 Task: Create a due date automation trigger when advanced on, on the wednesday of the week a card is due add dates not starting today at 11:00 AM.
Action: Mouse moved to (1213, 100)
Screenshot: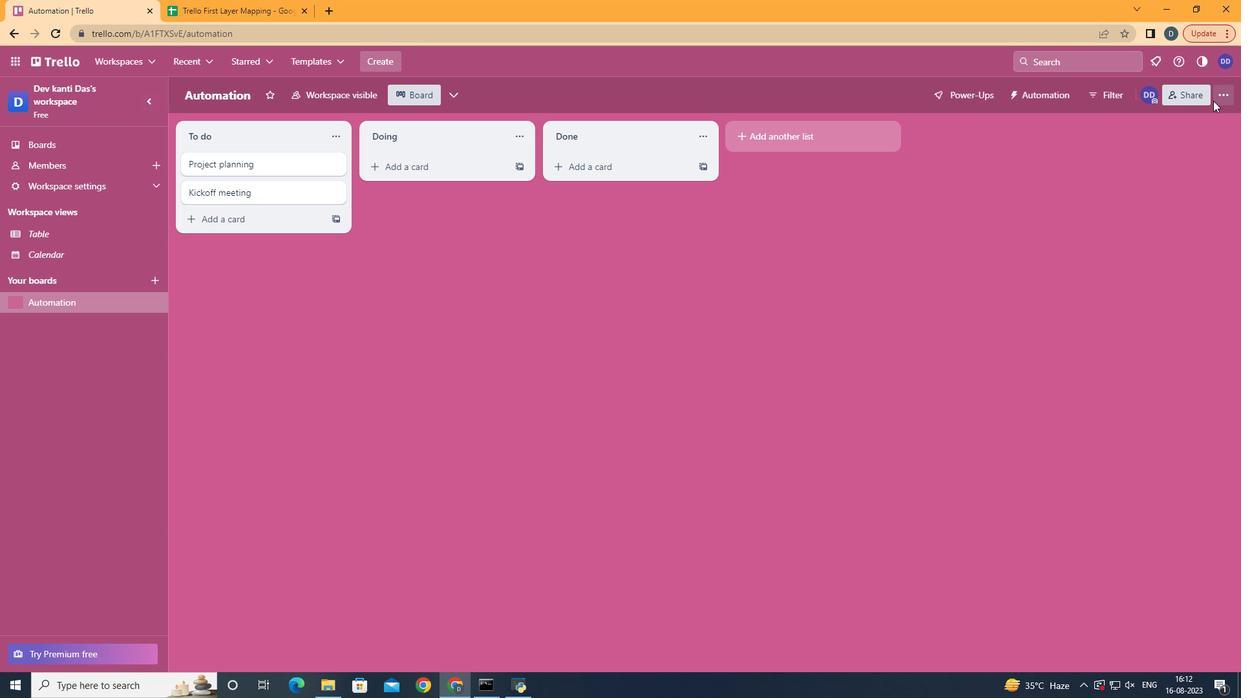 
Action: Mouse pressed left at (1213, 100)
Screenshot: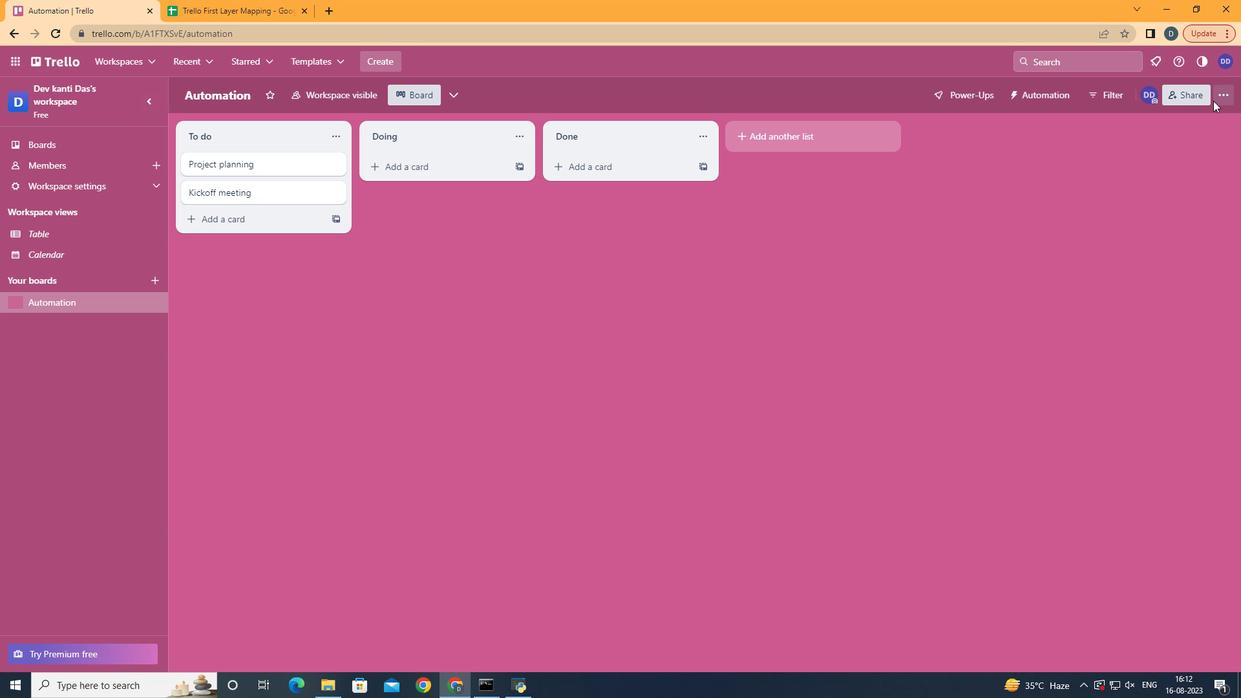 
Action: Mouse moved to (1108, 278)
Screenshot: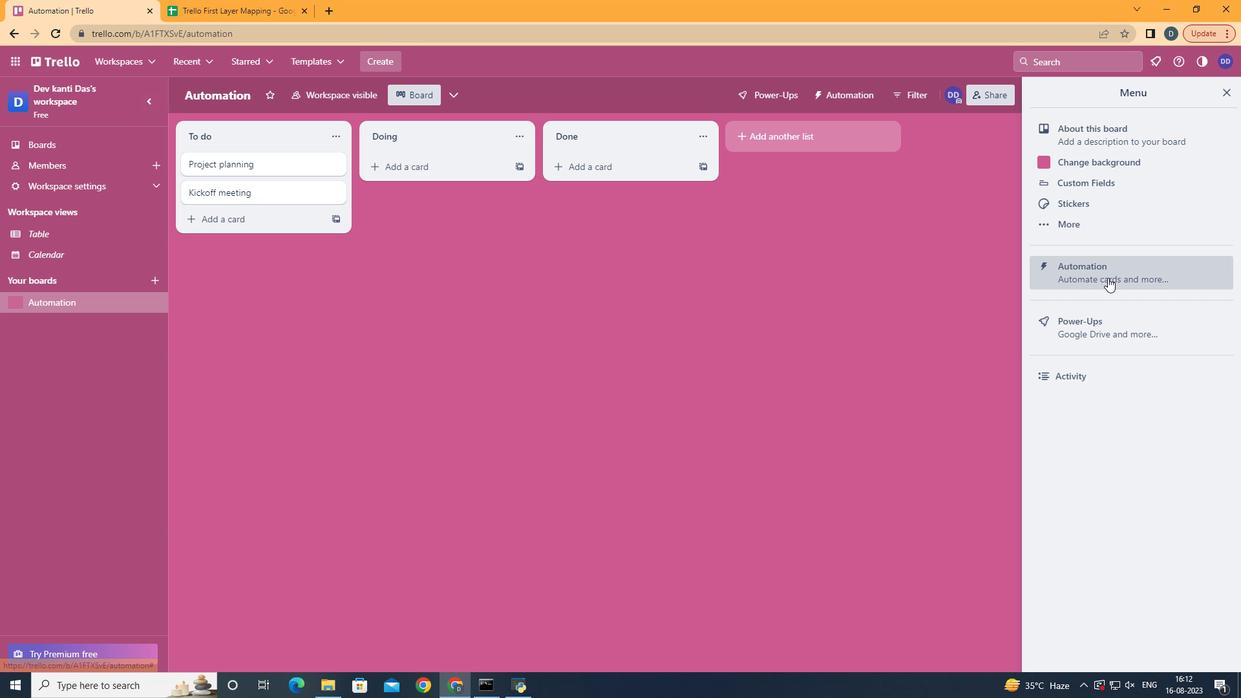 
Action: Mouse pressed left at (1108, 278)
Screenshot: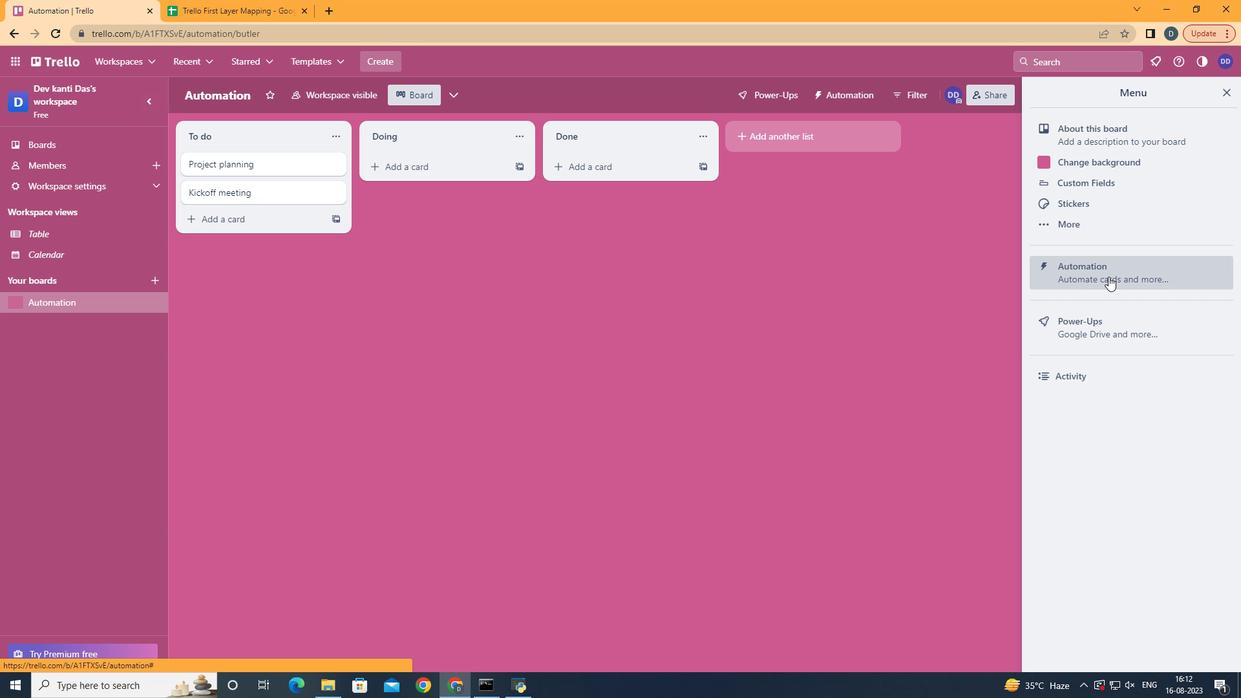 
Action: Mouse moved to (254, 269)
Screenshot: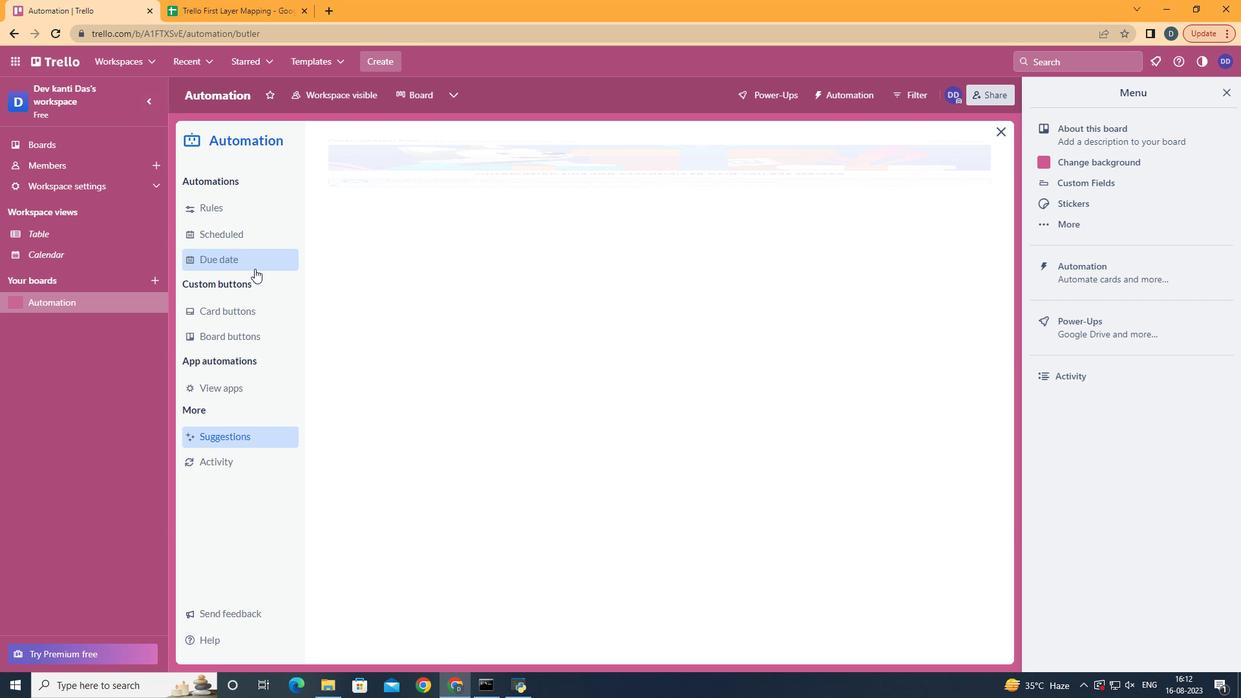 
Action: Mouse pressed left at (254, 269)
Screenshot: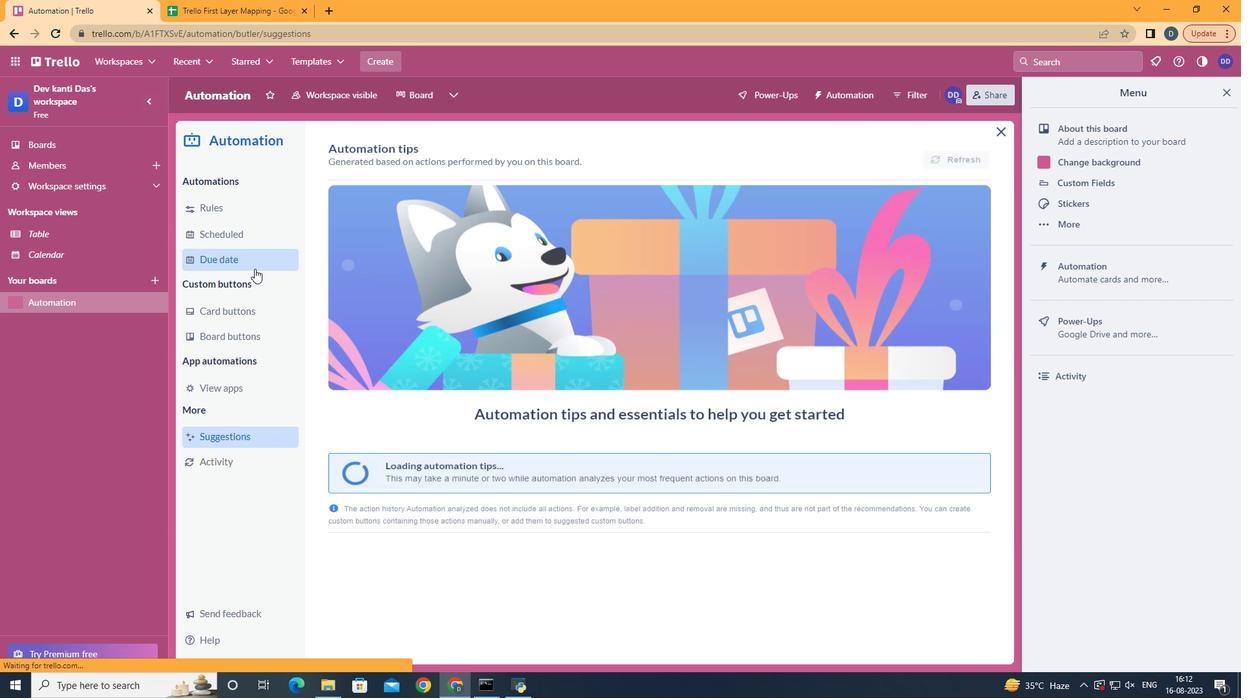 
Action: Mouse moved to (904, 157)
Screenshot: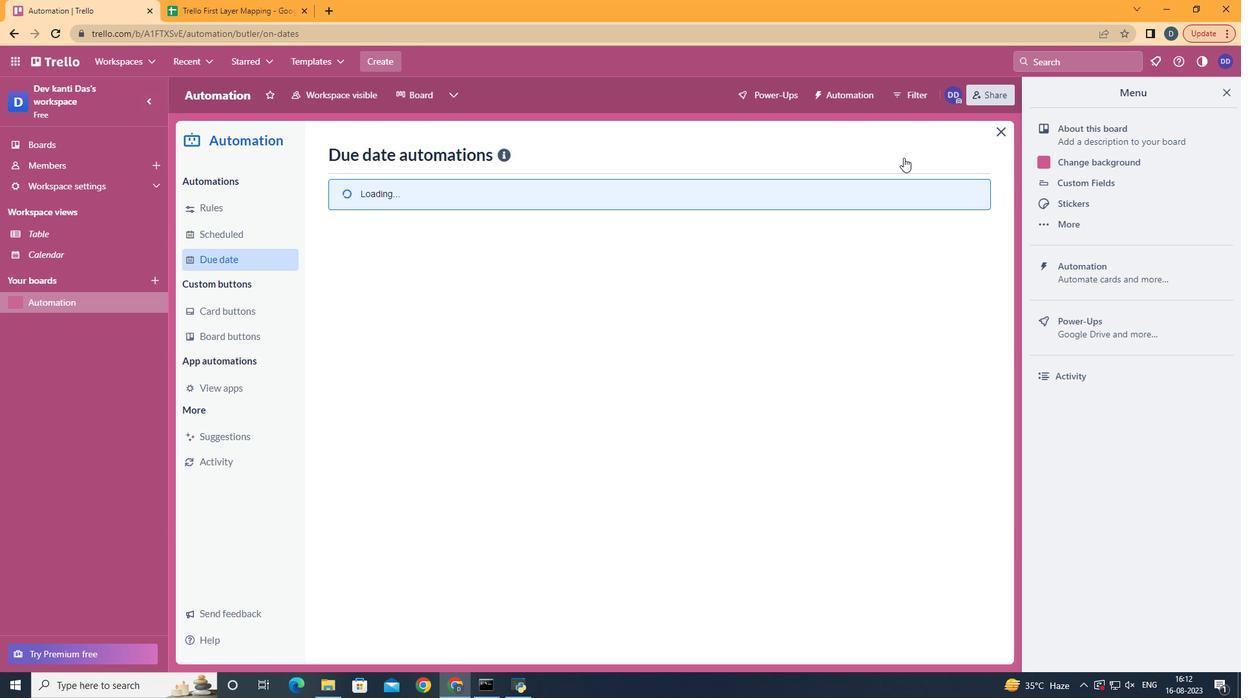 
Action: Mouse pressed left at (904, 157)
Screenshot: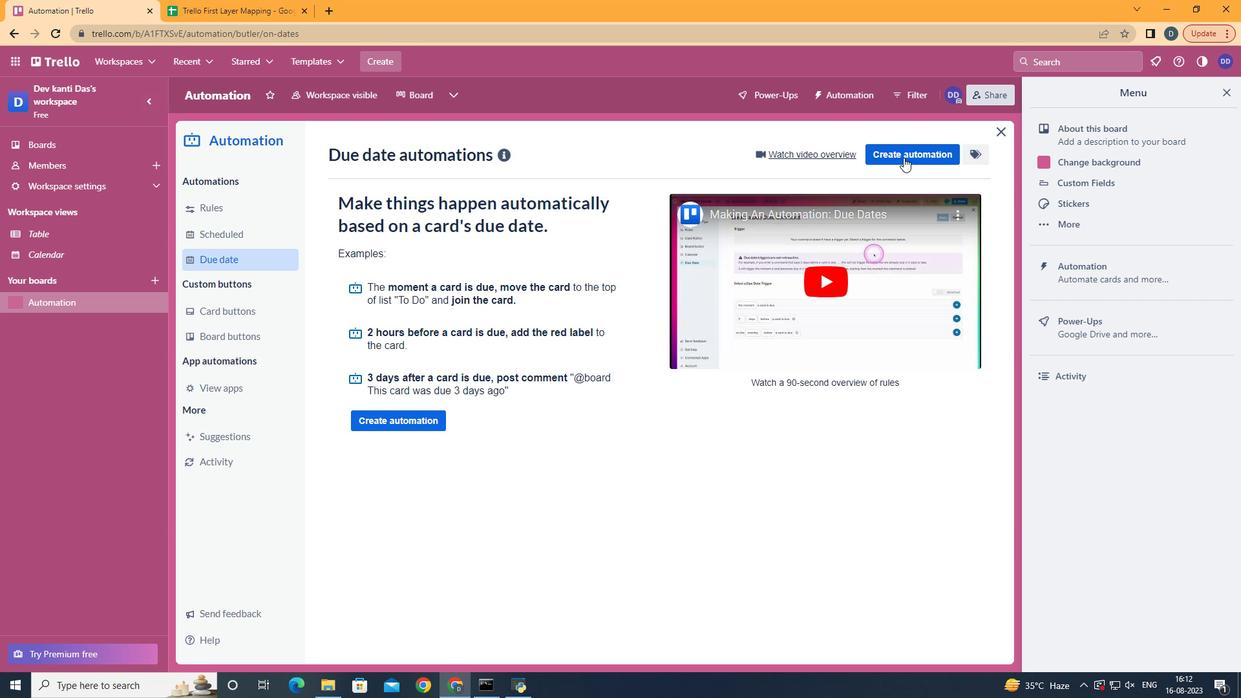 
Action: Mouse pressed left at (904, 157)
Screenshot: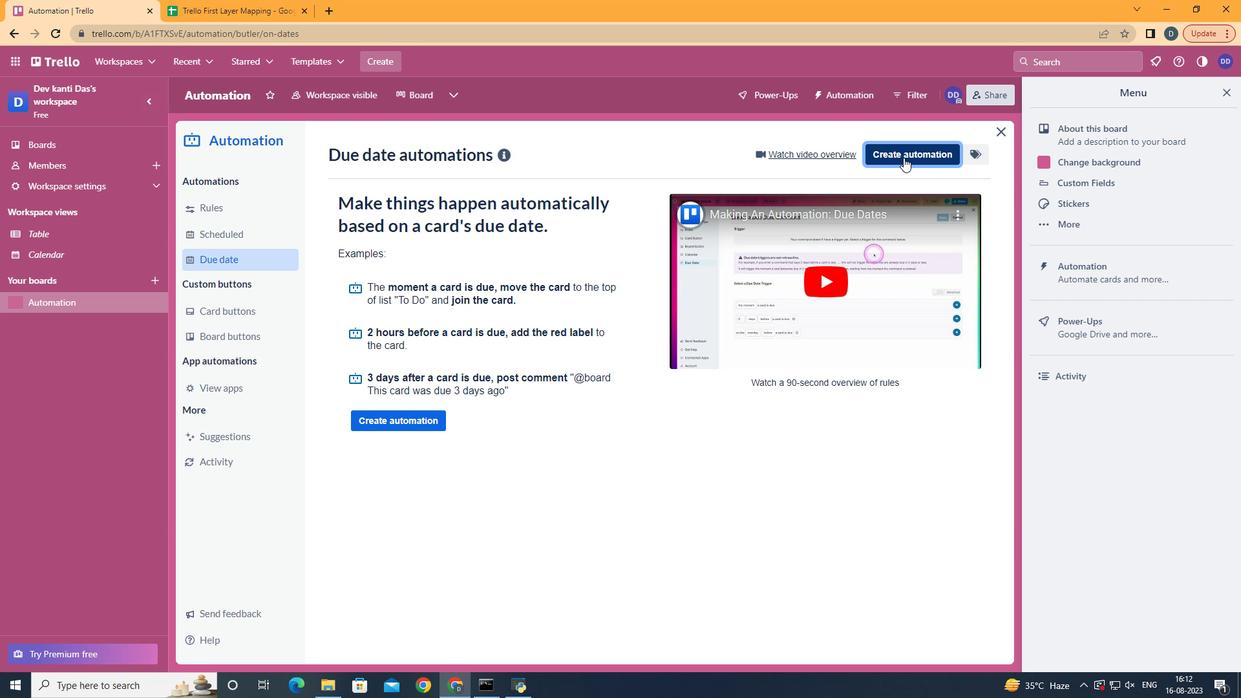 
Action: Mouse moved to (694, 283)
Screenshot: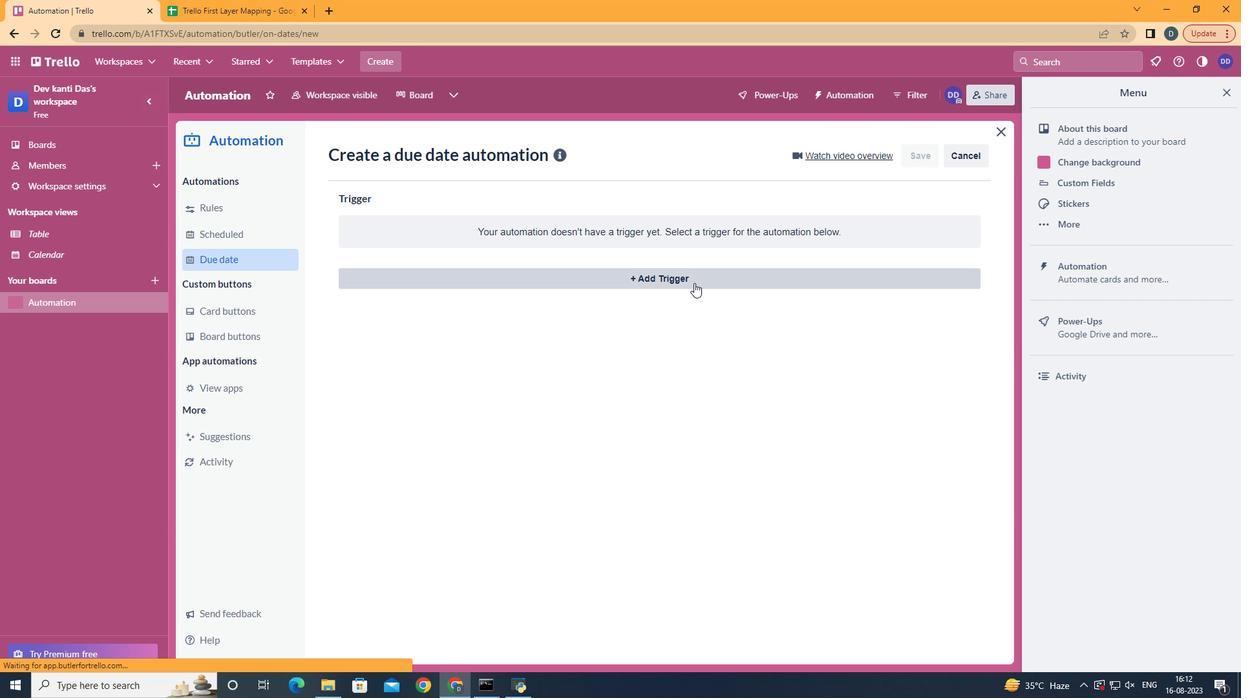 
Action: Mouse pressed left at (694, 283)
Screenshot: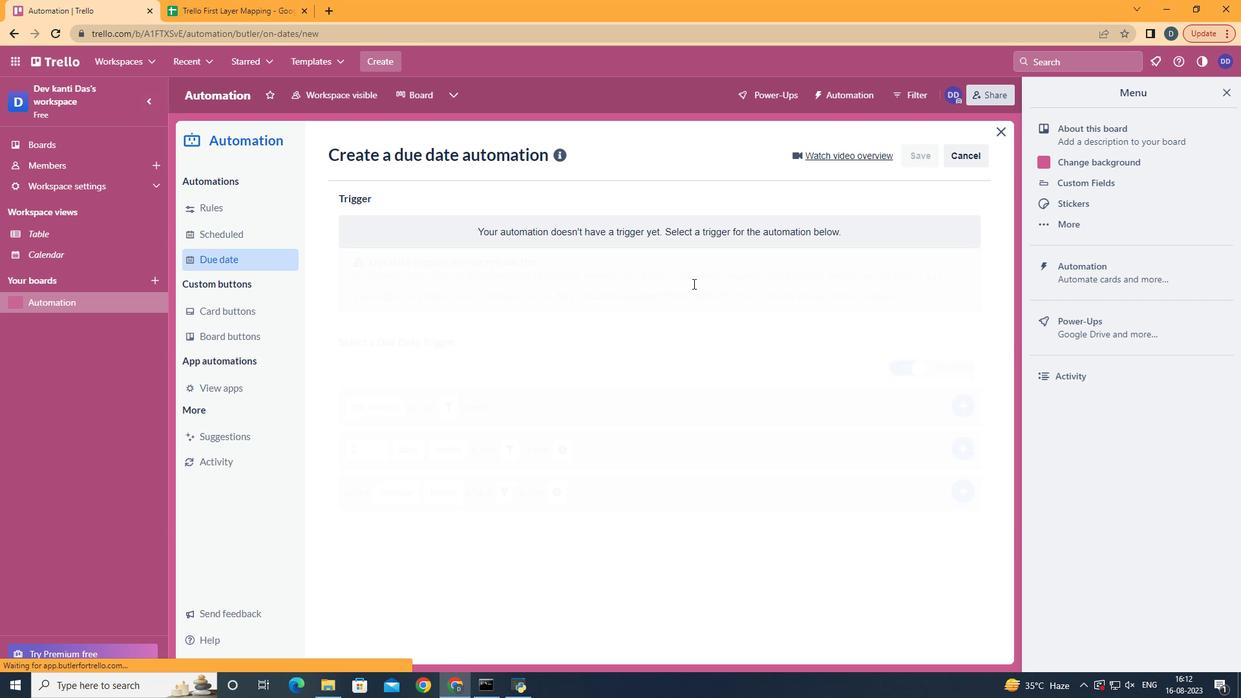
Action: Mouse moved to (425, 380)
Screenshot: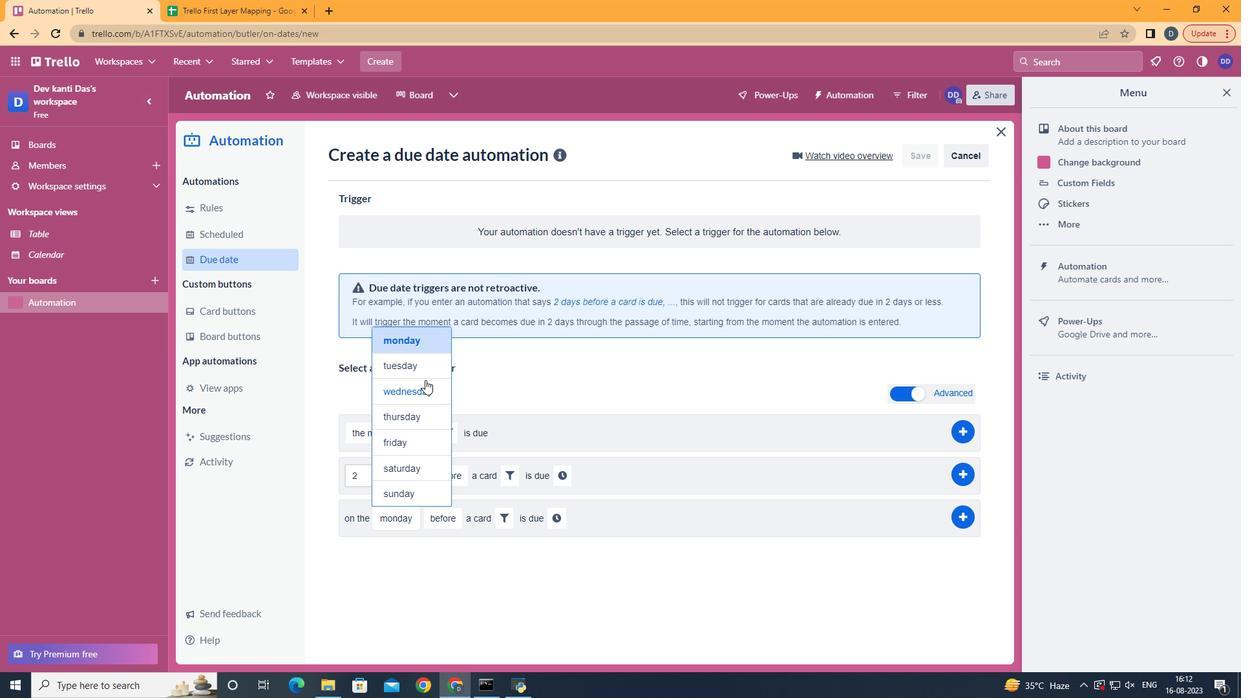 
Action: Mouse pressed left at (425, 380)
Screenshot: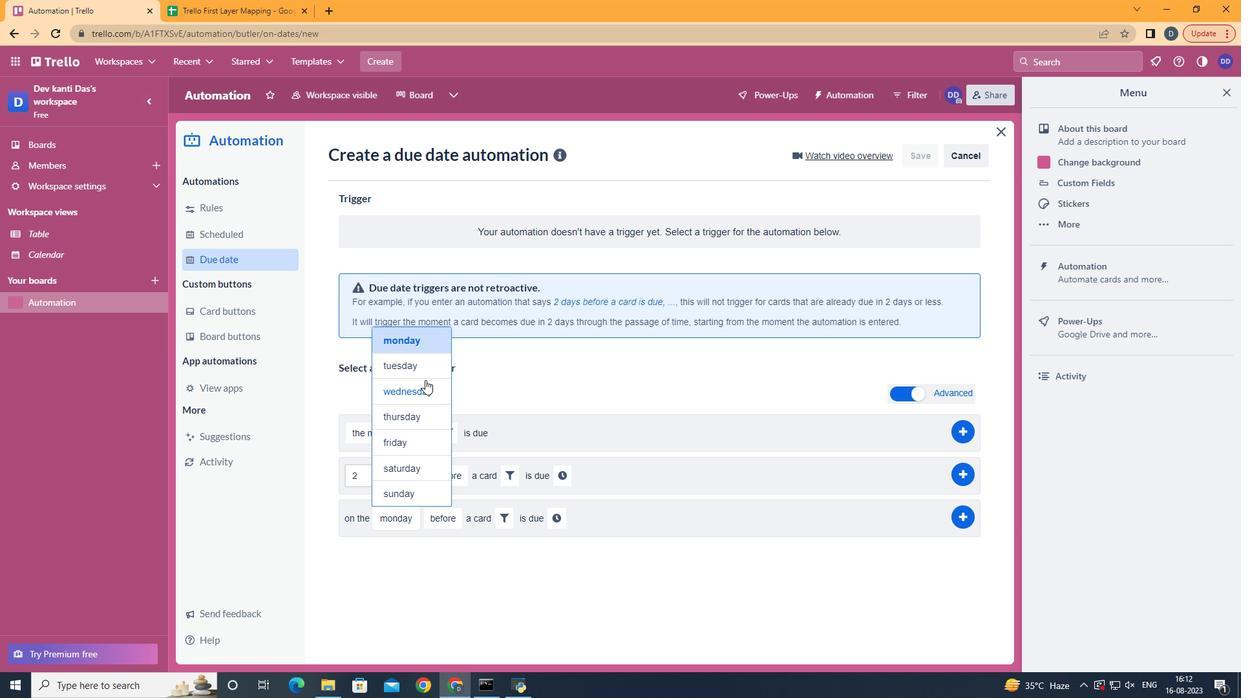 
Action: Mouse moved to (474, 589)
Screenshot: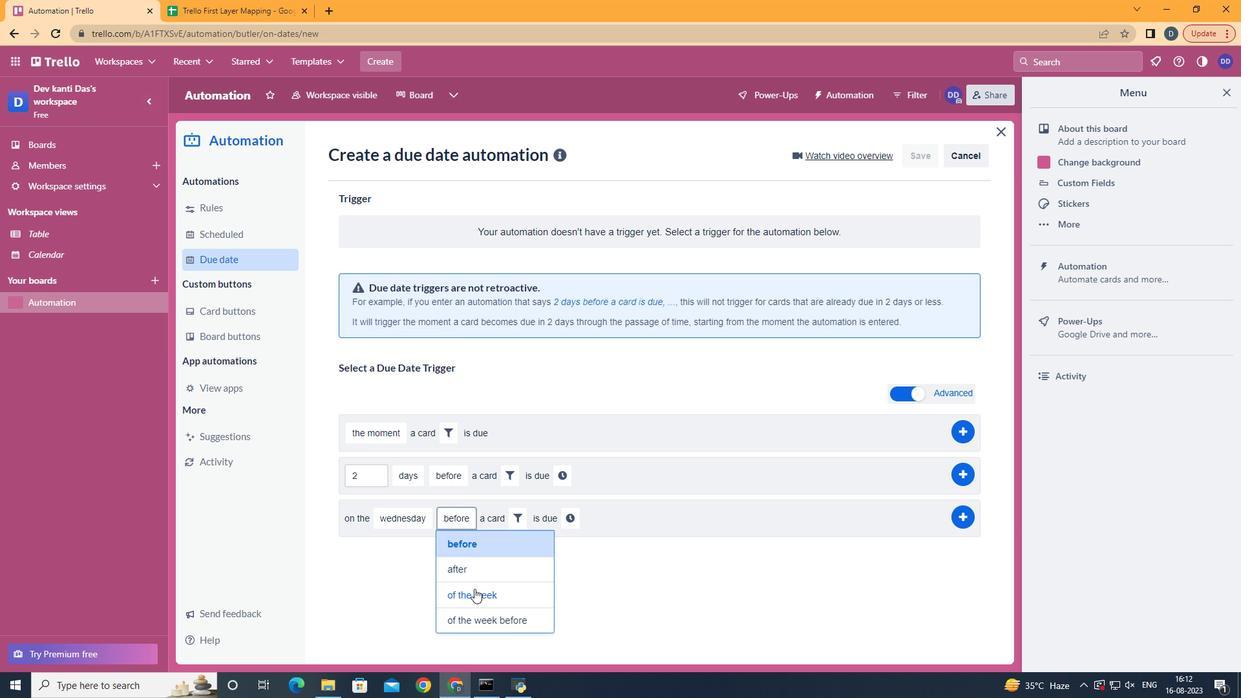 
Action: Mouse pressed left at (474, 589)
Screenshot: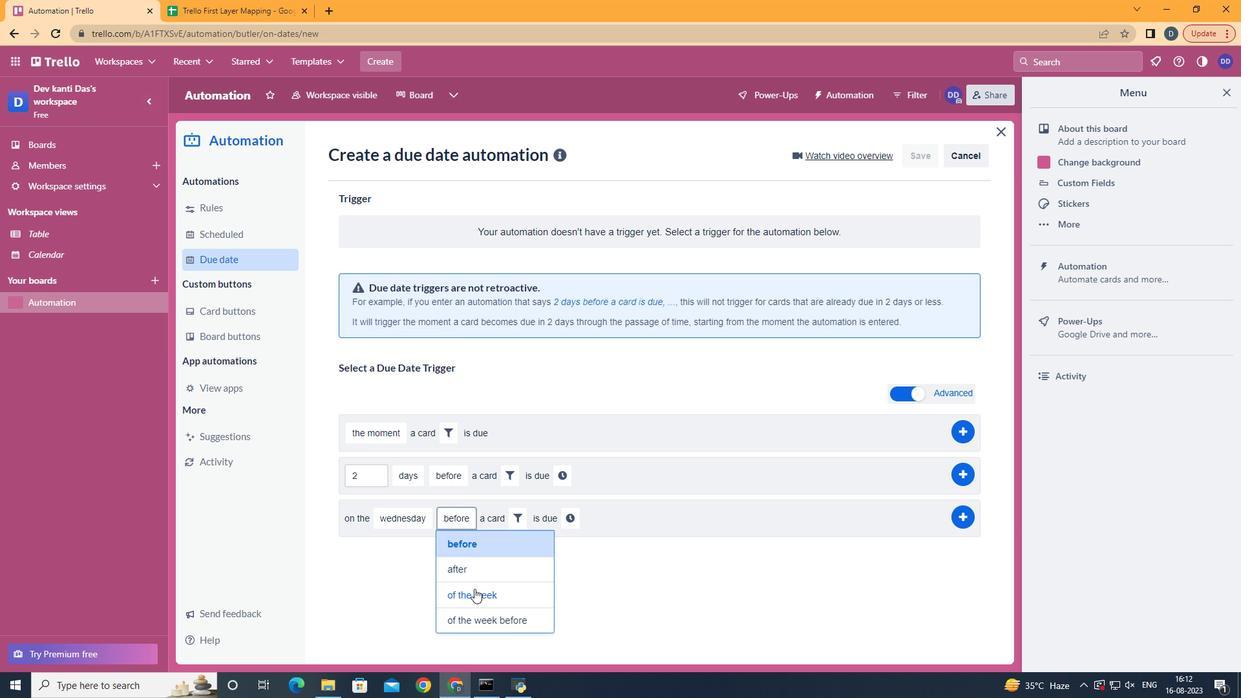 
Action: Mouse moved to (540, 519)
Screenshot: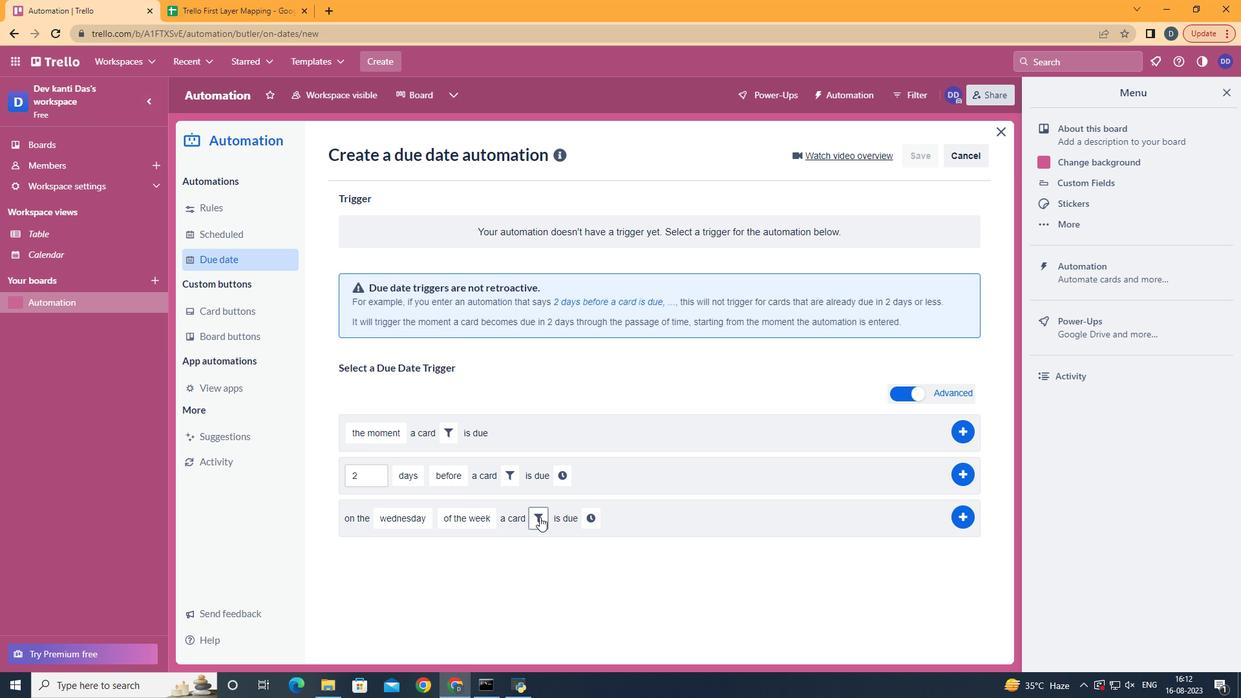 
Action: Mouse pressed left at (540, 519)
Screenshot: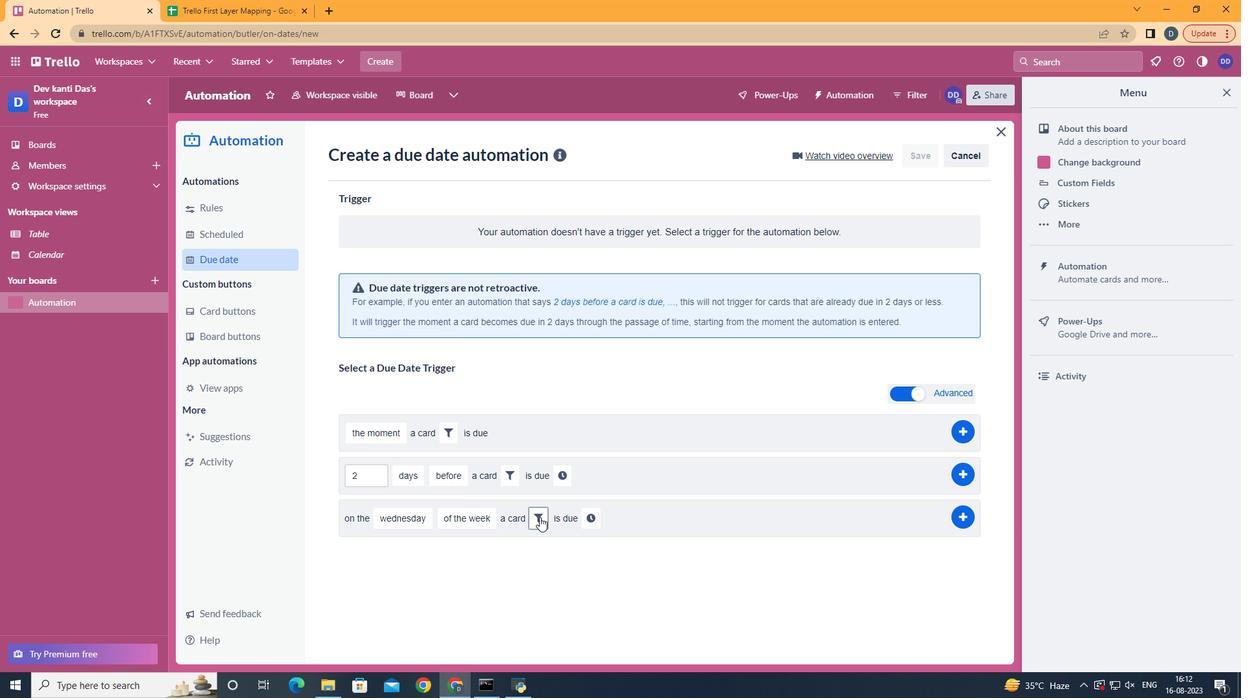 
Action: Mouse moved to (615, 550)
Screenshot: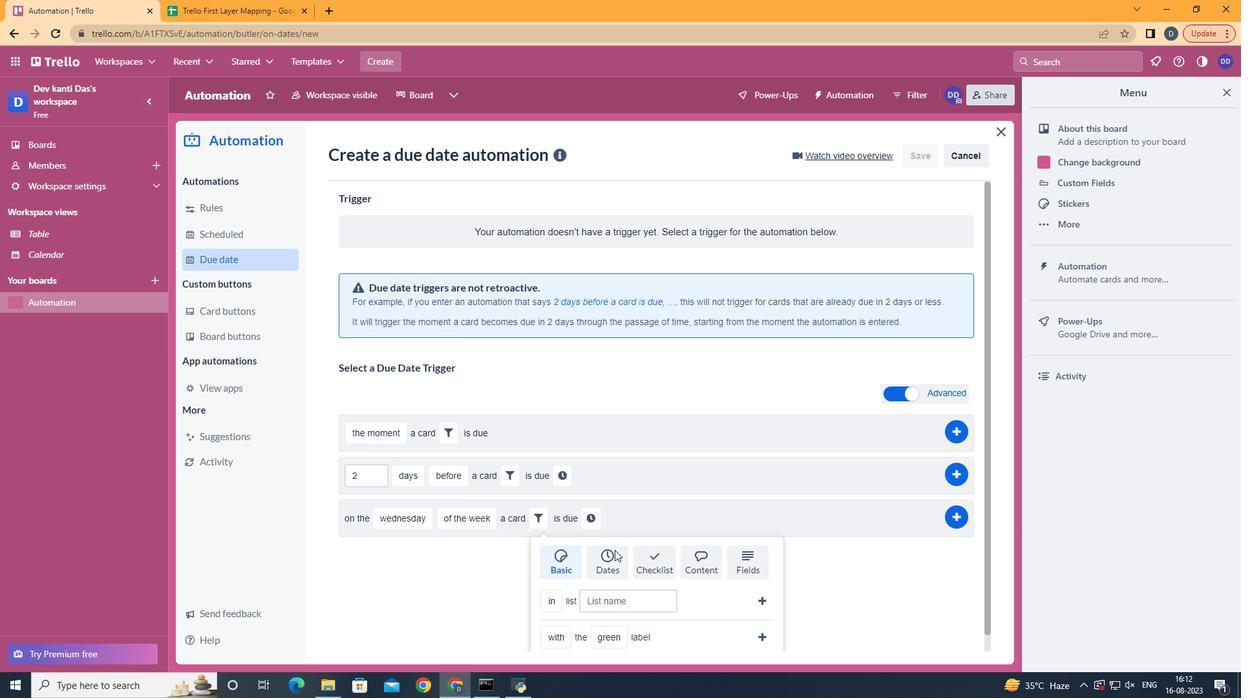 
Action: Mouse pressed left at (615, 550)
Screenshot: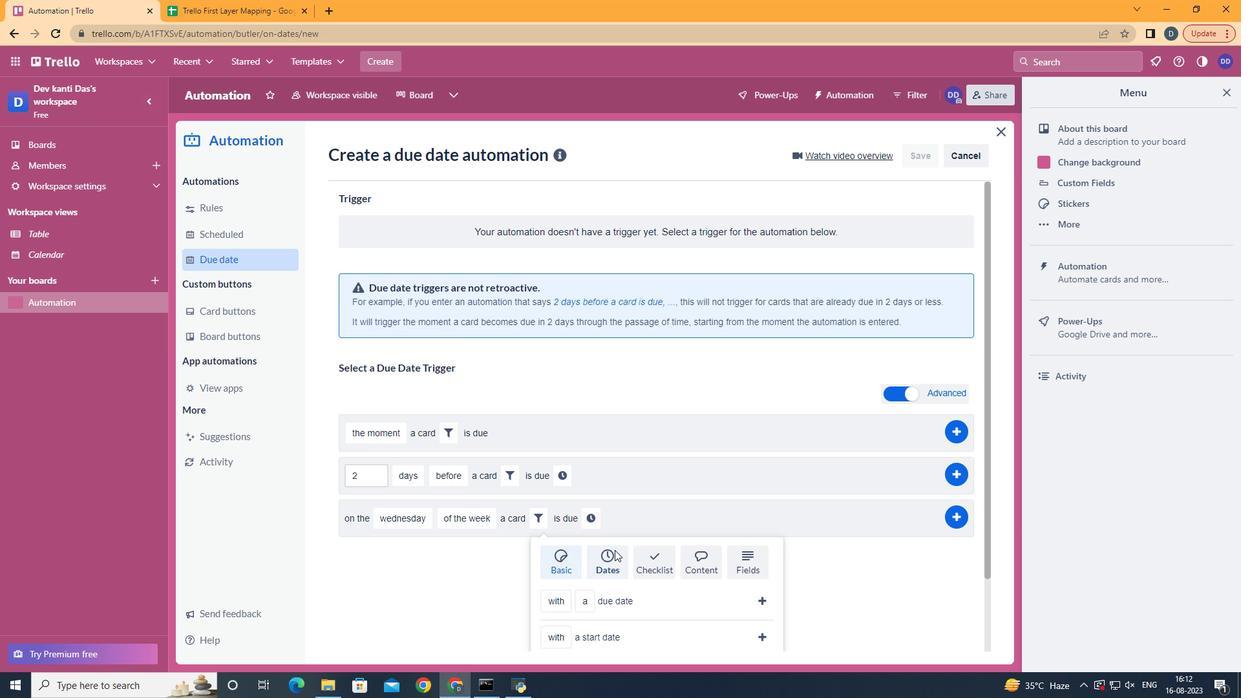 
Action: Mouse scrolled (615, 549) with delta (0, 0)
Screenshot: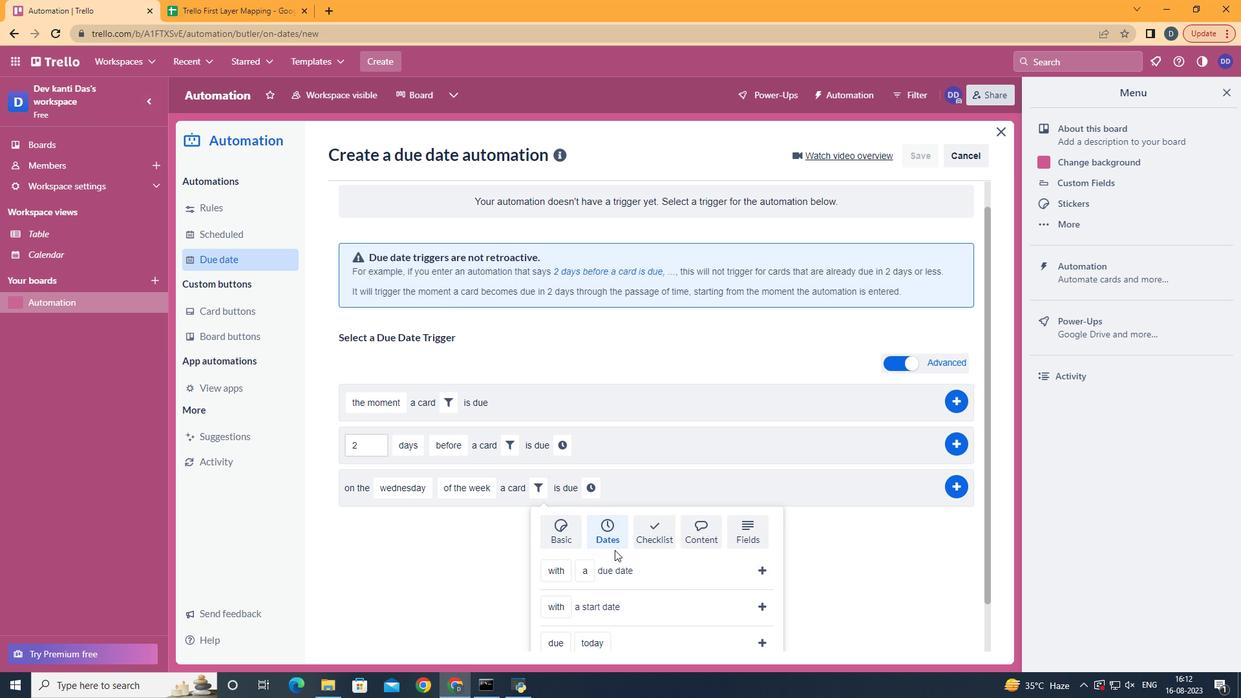 
Action: Mouse scrolled (615, 549) with delta (0, 0)
Screenshot: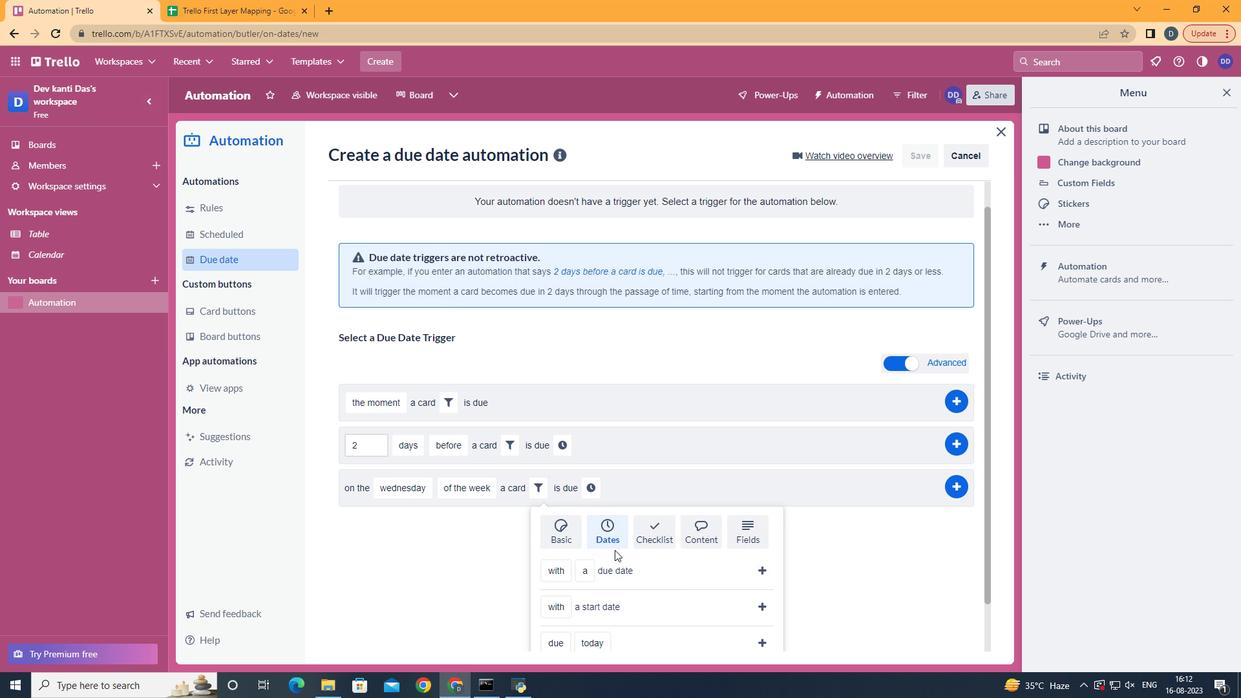 
Action: Mouse scrolled (615, 549) with delta (0, 0)
Screenshot: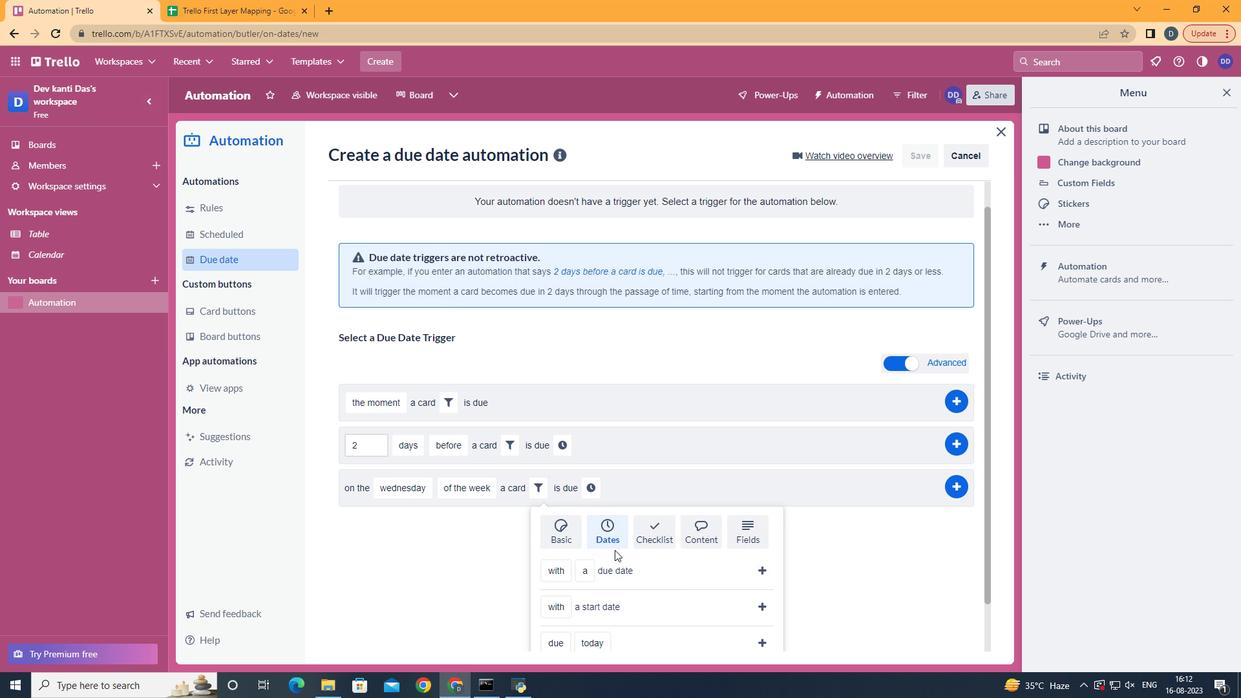 
Action: Mouse scrolled (615, 549) with delta (0, -1)
Screenshot: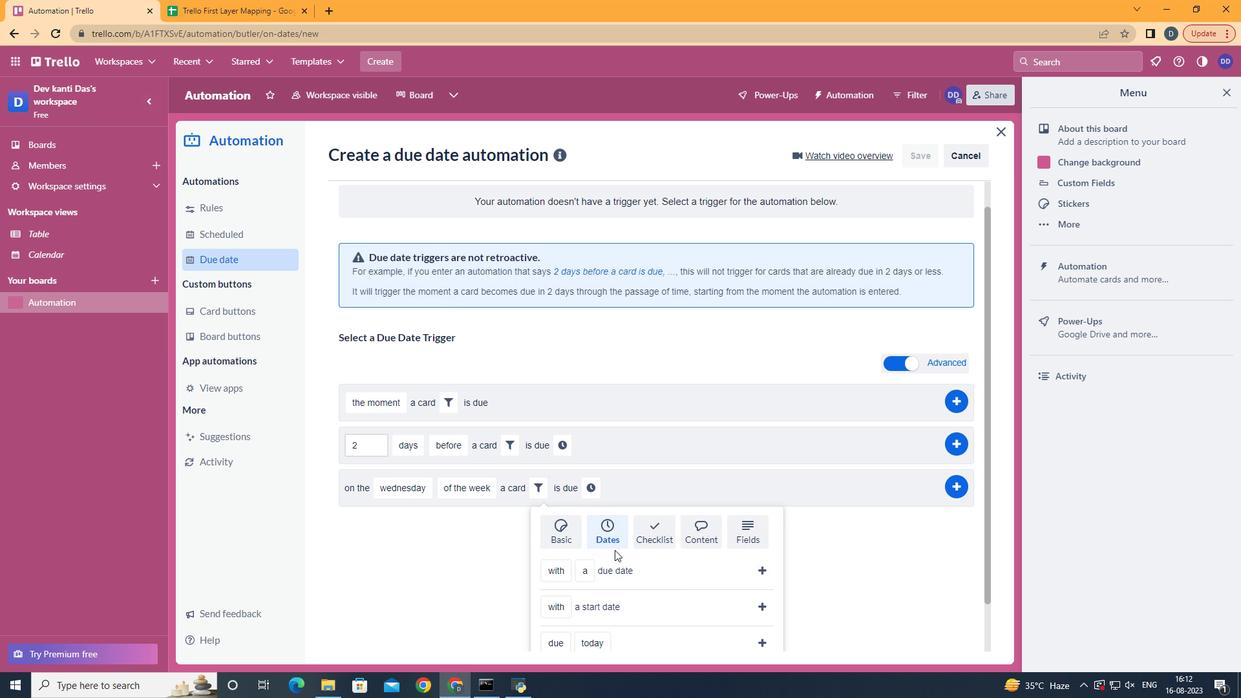 
Action: Mouse scrolled (615, 549) with delta (0, 0)
Screenshot: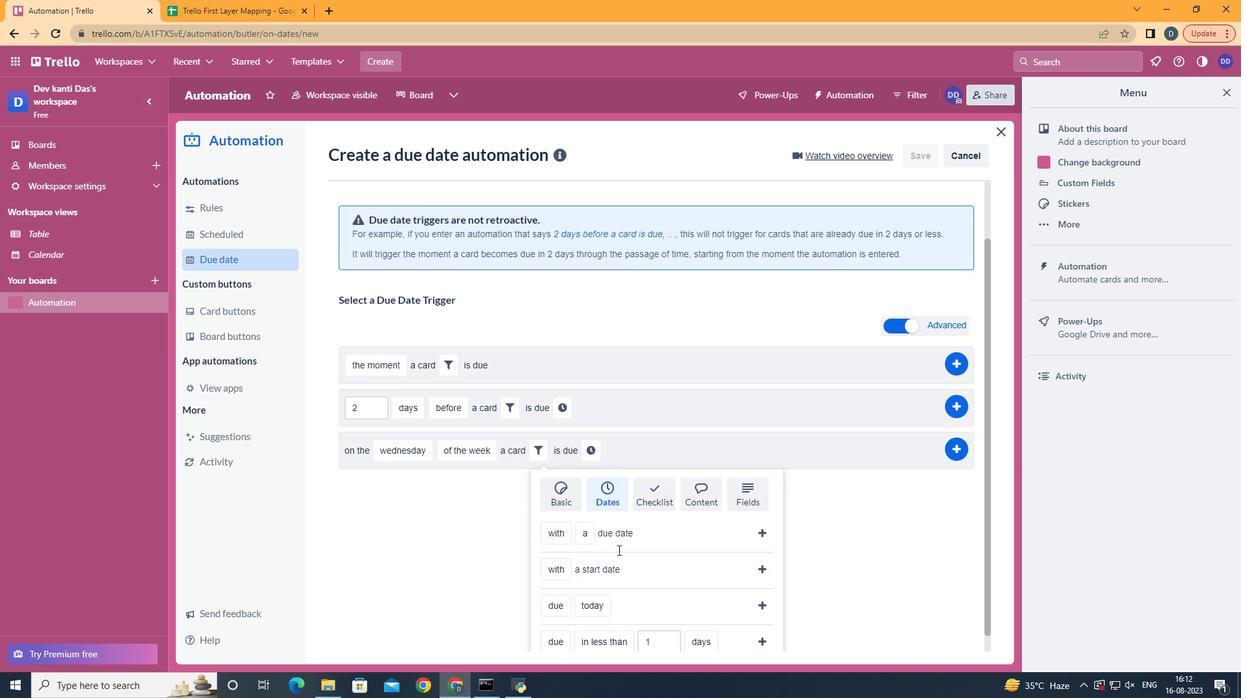 
Action: Mouse moved to (565, 563)
Screenshot: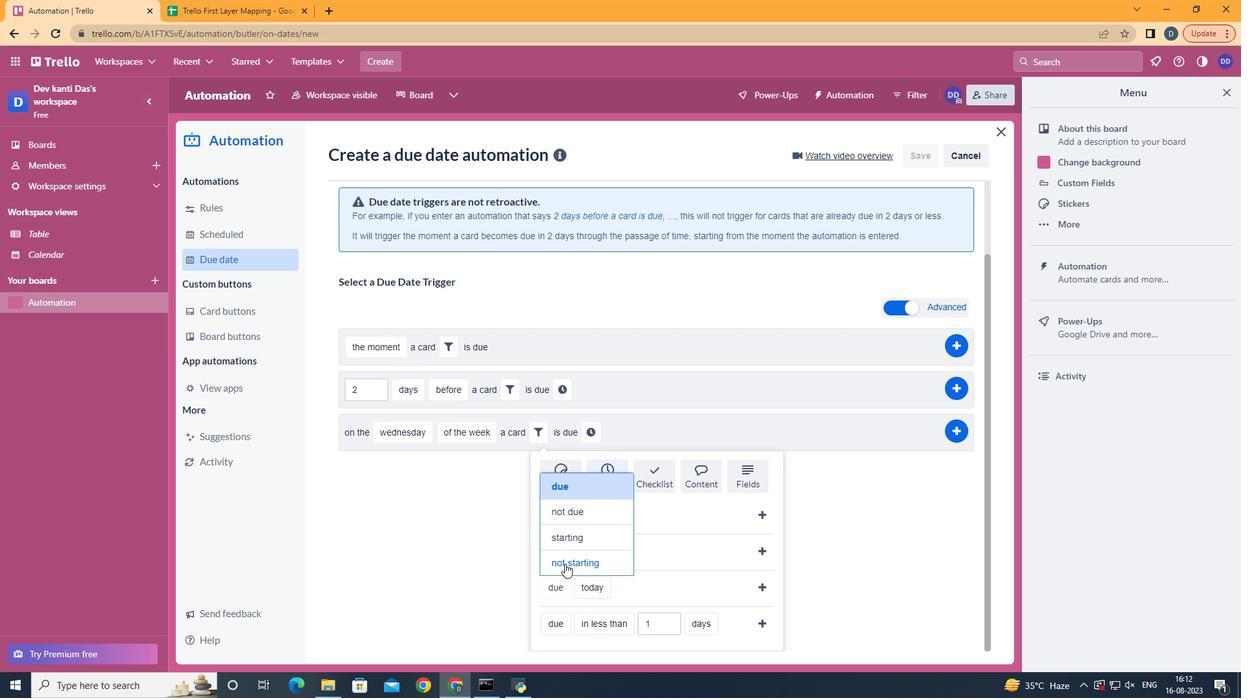 
Action: Mouse pressed left at (565, 563)
Screenshot: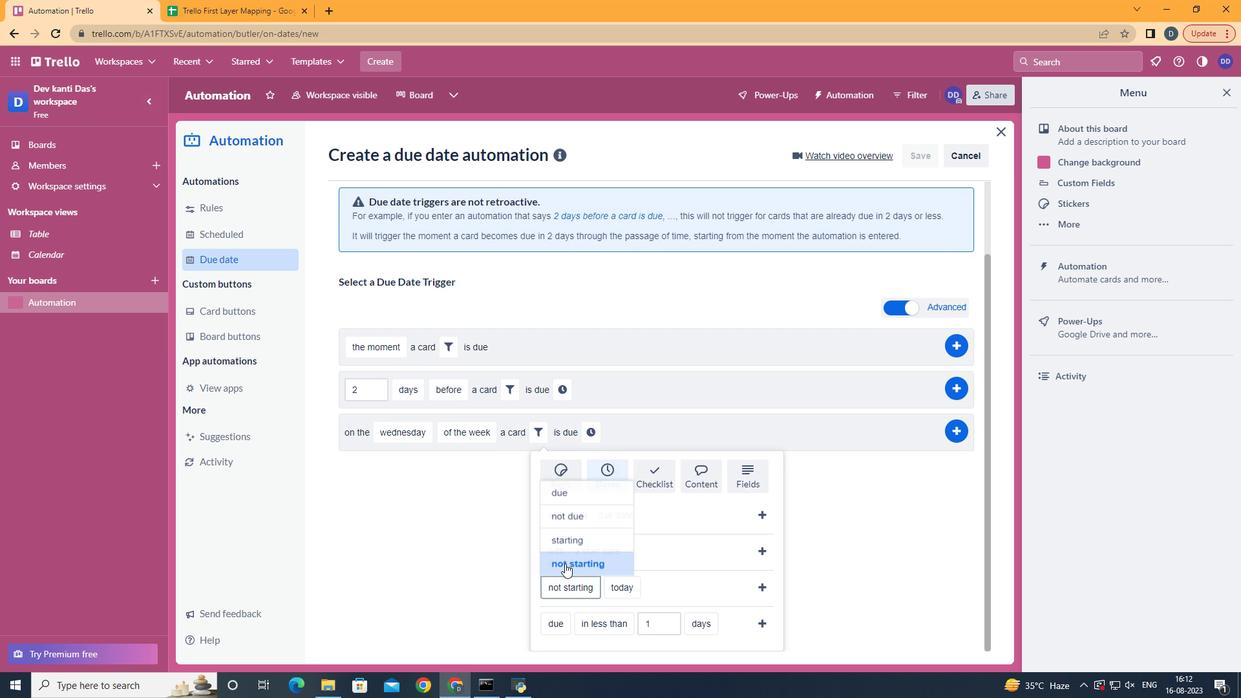 
Action: Mouse moved to (770, 585)
Screenshot: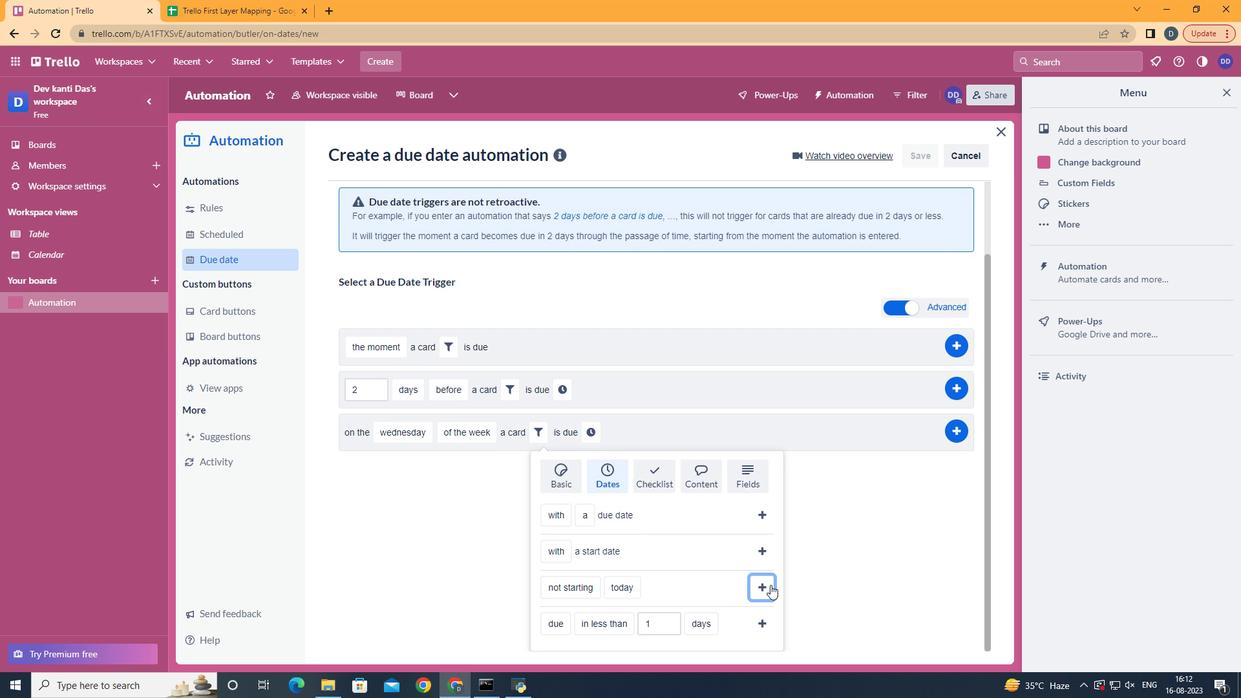 
Action: Mouse pressed left at (770, 585)
Screenshot: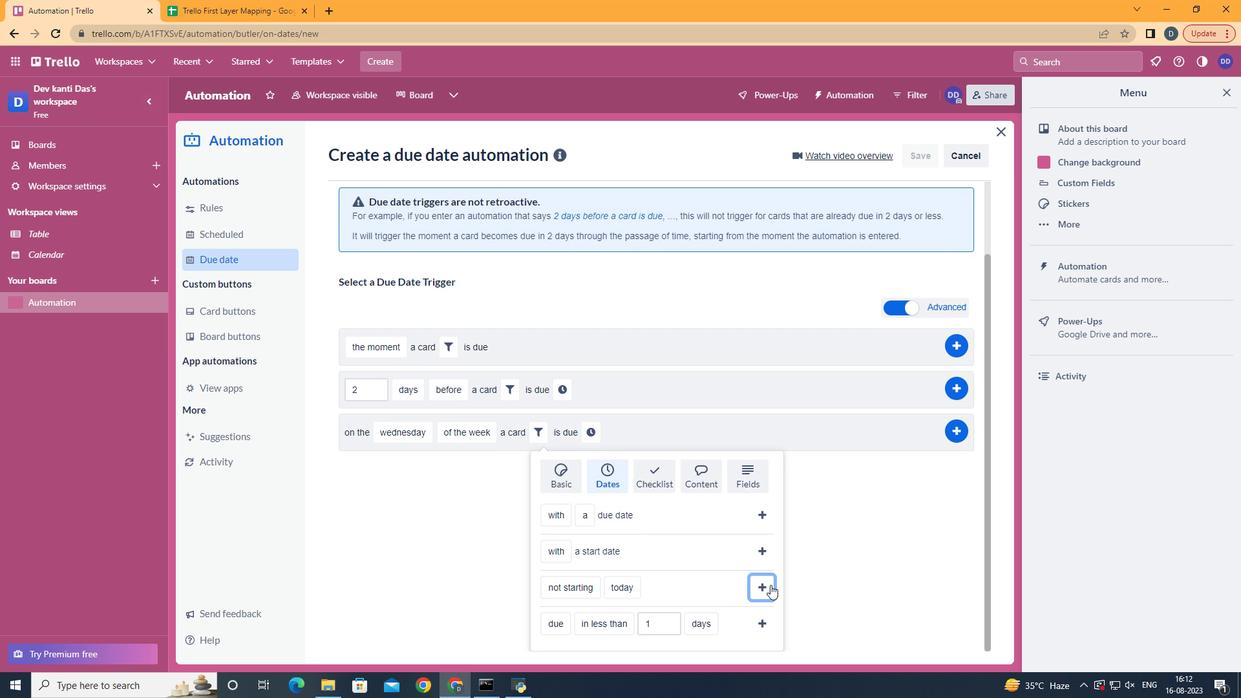
Action: Mouse moved to (696, 516)
Screenshot: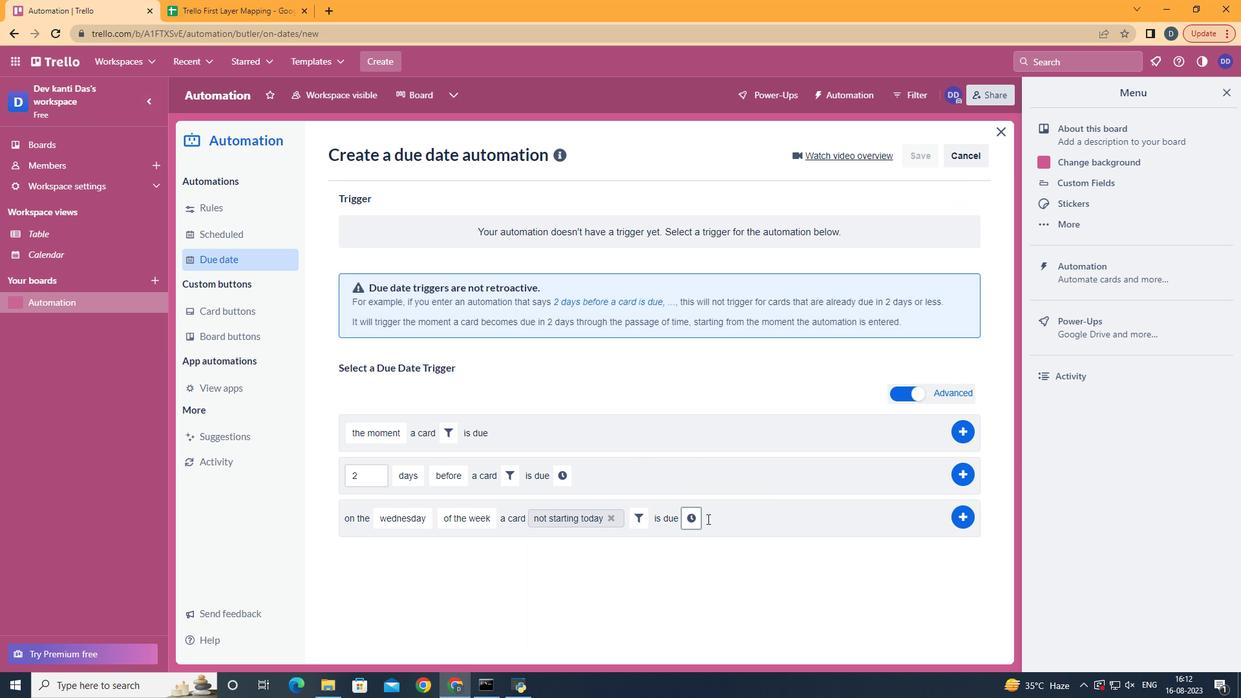 
Action: Mouse pressed left at (696, 516)
Screenshot: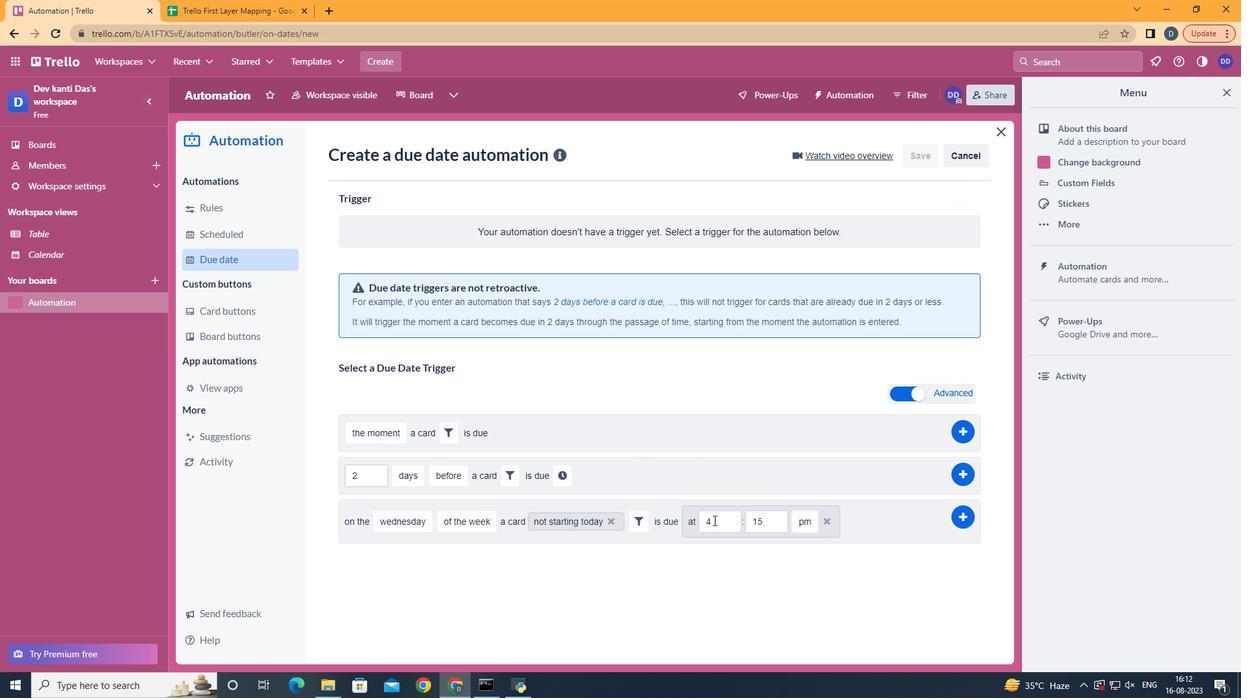 
Action: Mouse moved to (723, 521)
Screenshot: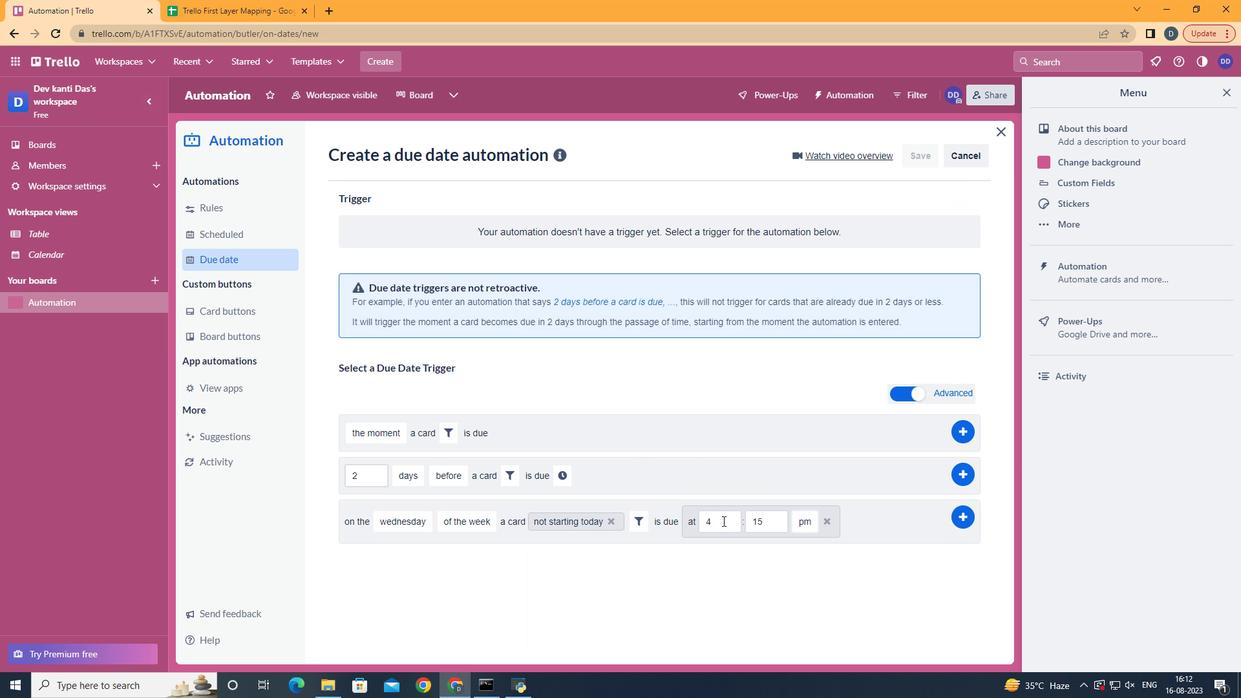 
Action: Mouse pressed left at (723, 521)
Screenshot: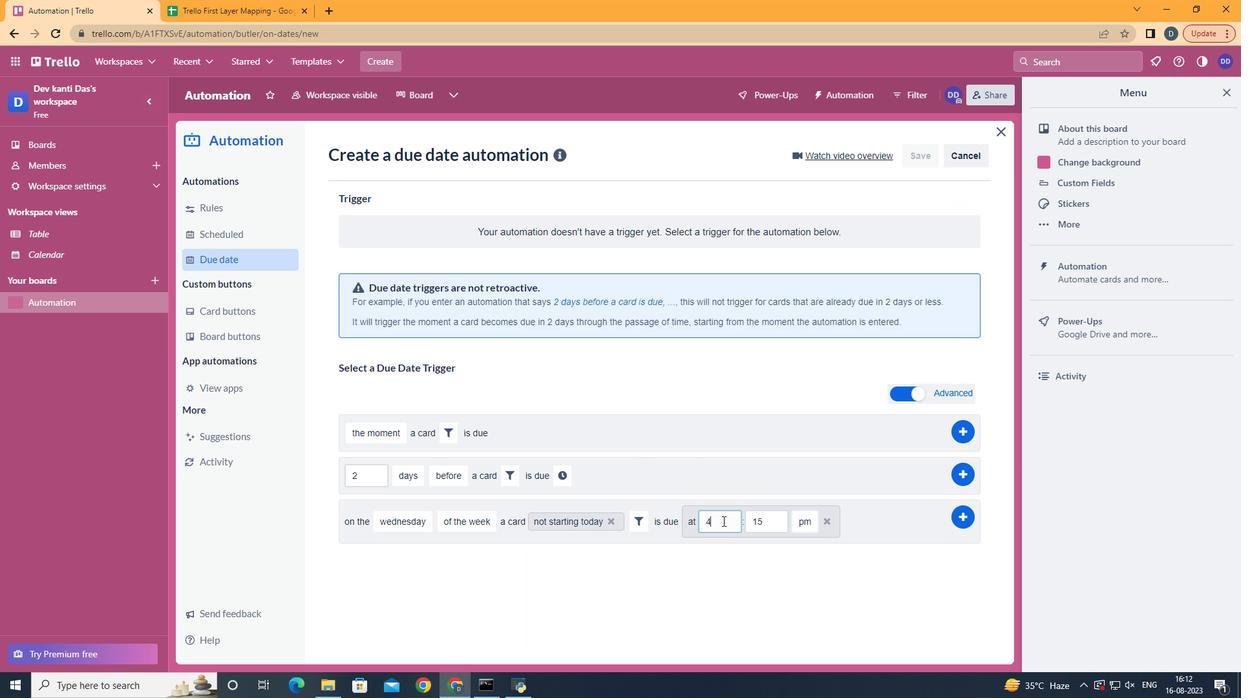 
Action: Key pressed <Key.backspace>11
Screenshot: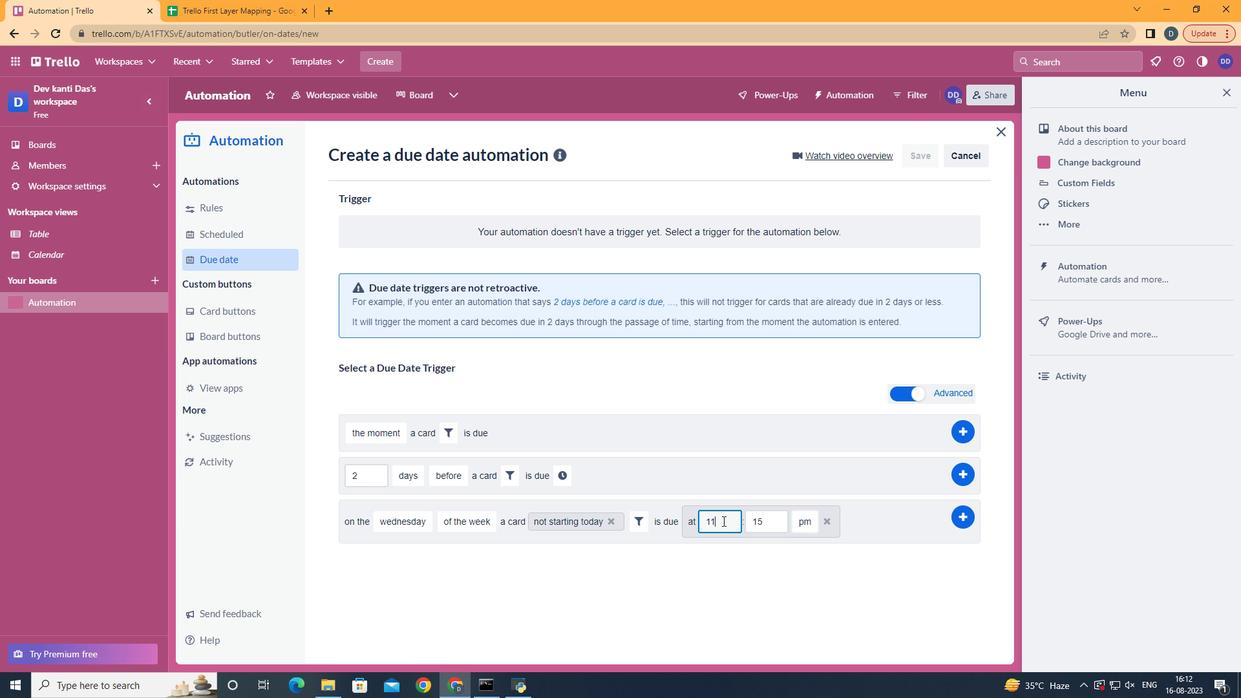 
Action: Mouse moved to (768, 527)
Screenshot: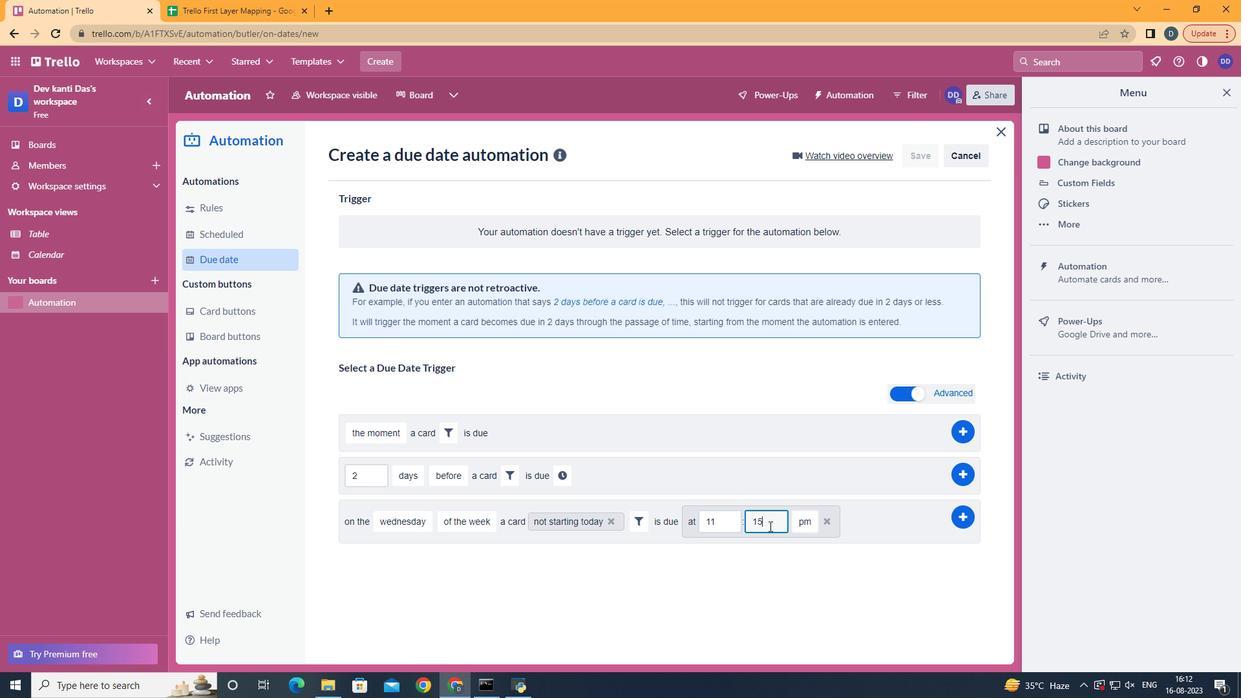 
Action: Mouse pressed left at (768, 527)
Screenshot: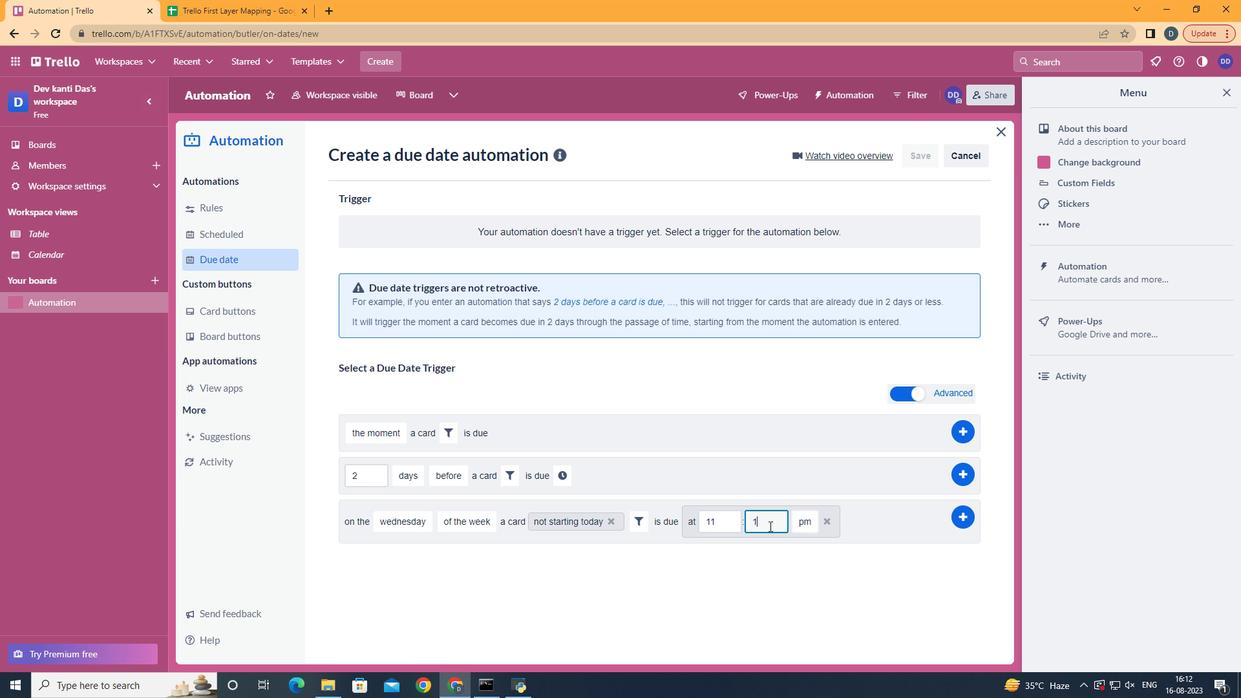 
Action: Mouse moved to (769, 526)
Screenshot: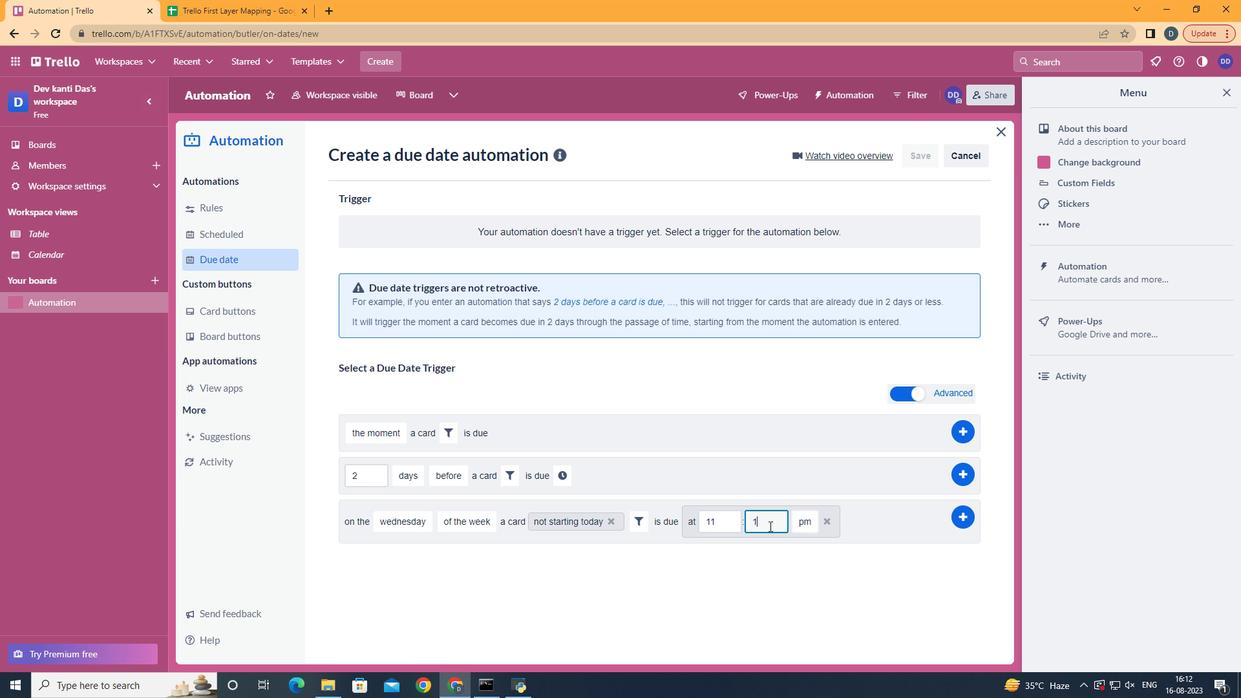 
Action: Key pressed <Key.backspace><Key.backspace>00
Screenshot: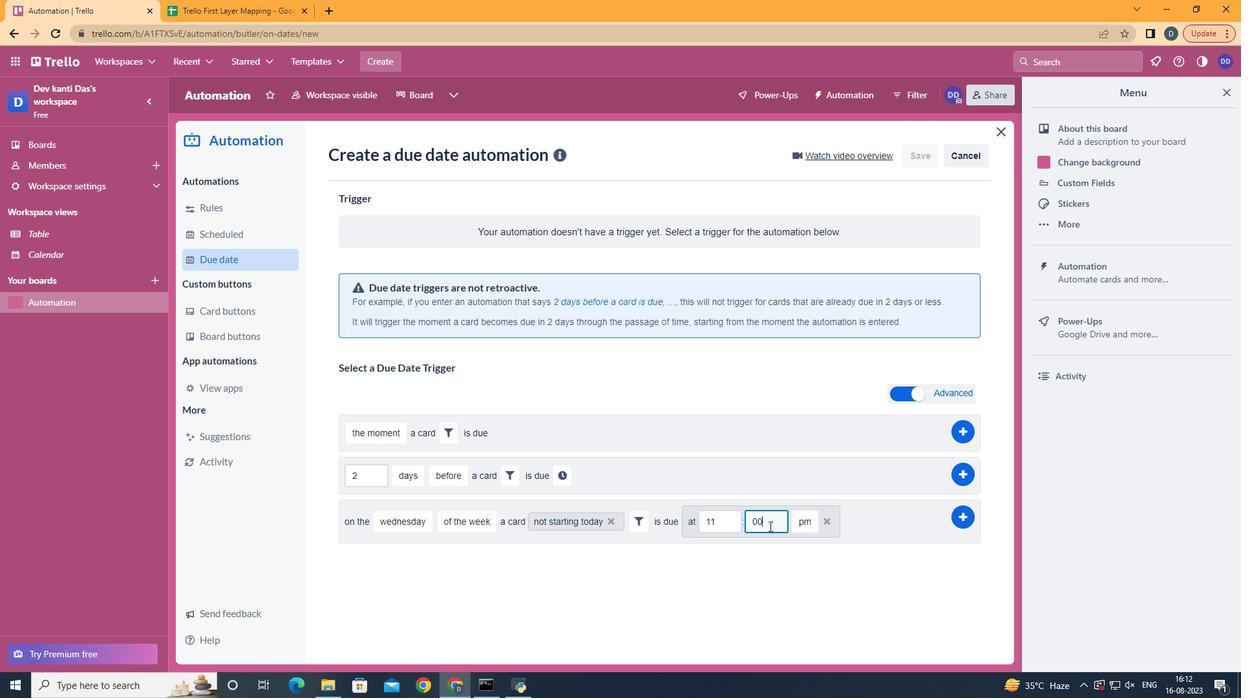 
Action: Mouse moved to (808, 545)
Screenshot: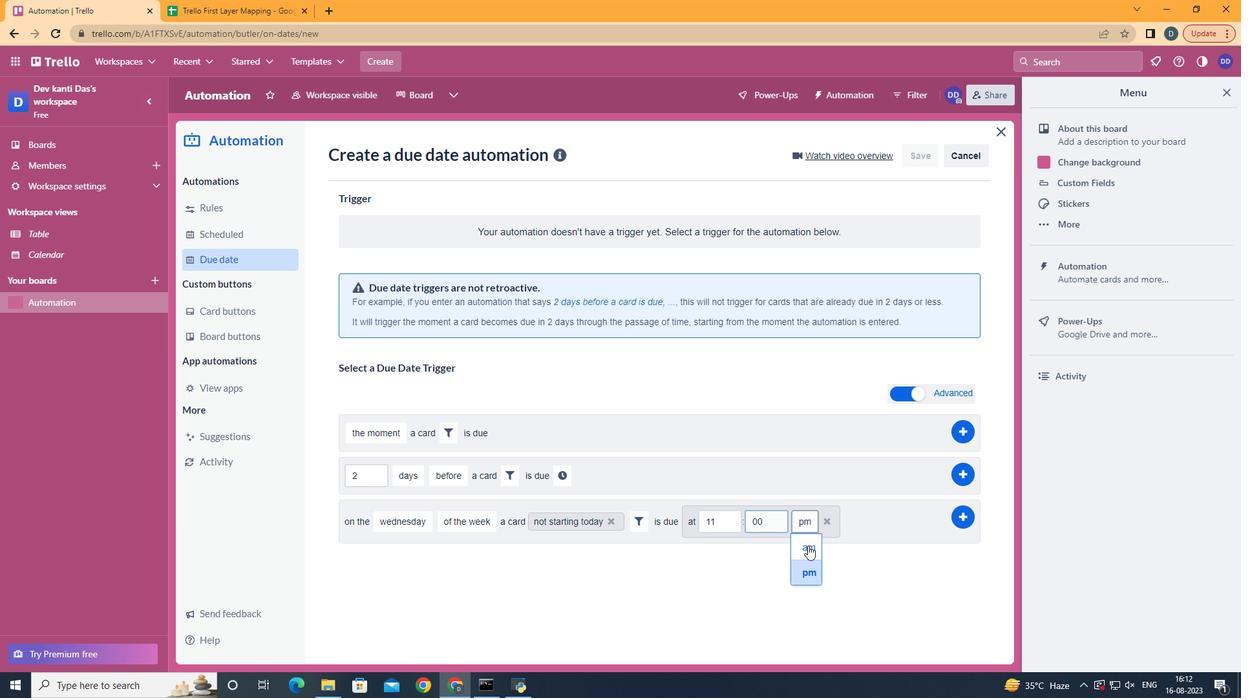 
Action: Mouse pressed left at (808, 545)
Screenshot: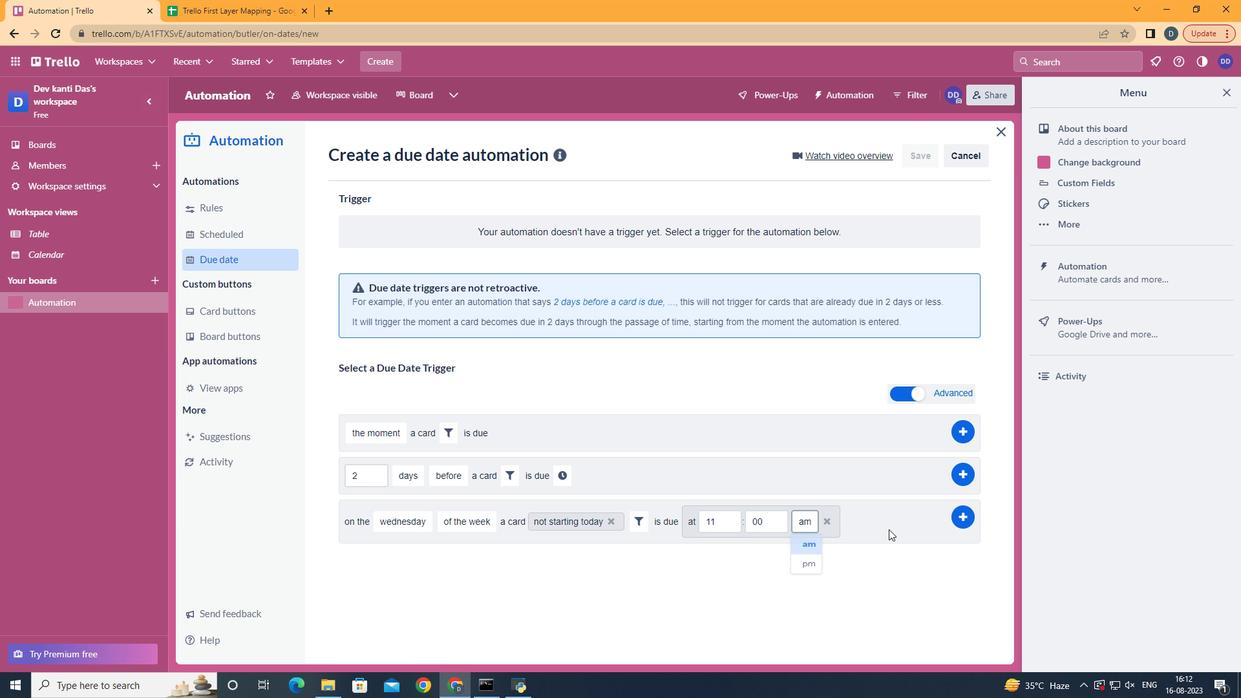 
Action: Mouse moved to (962, 521)
Screenshot: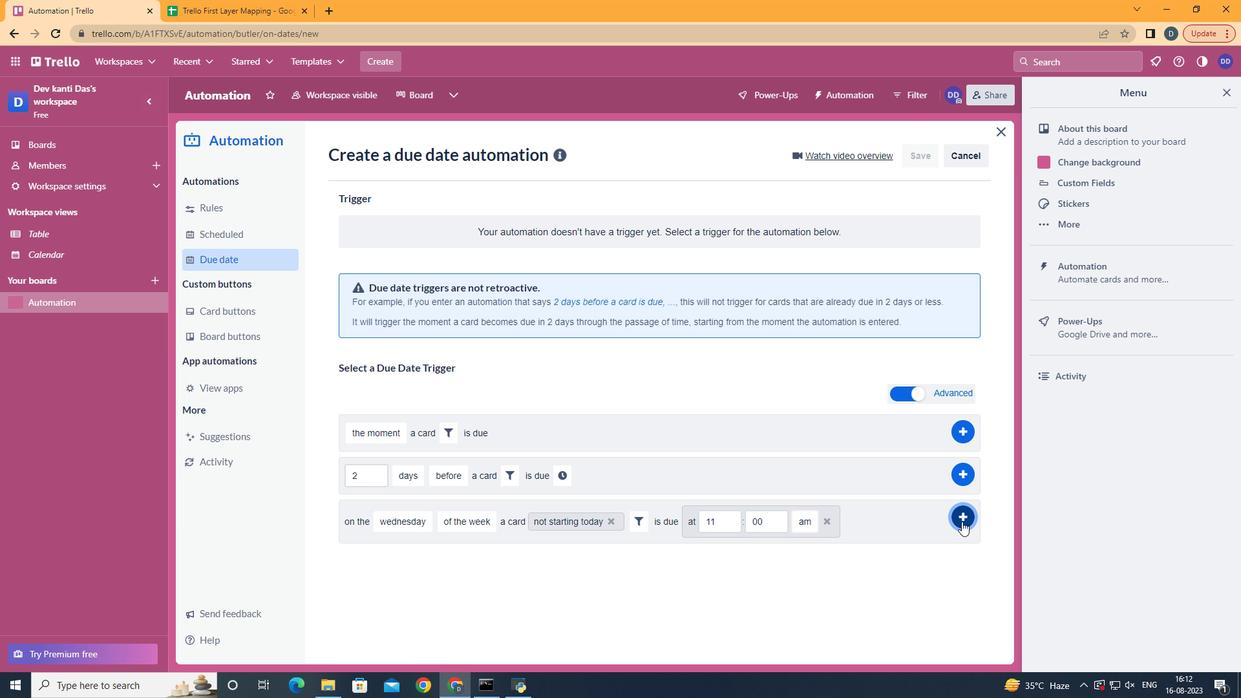 
Action: Mouse pressed left at (962, 521)
Screenshot: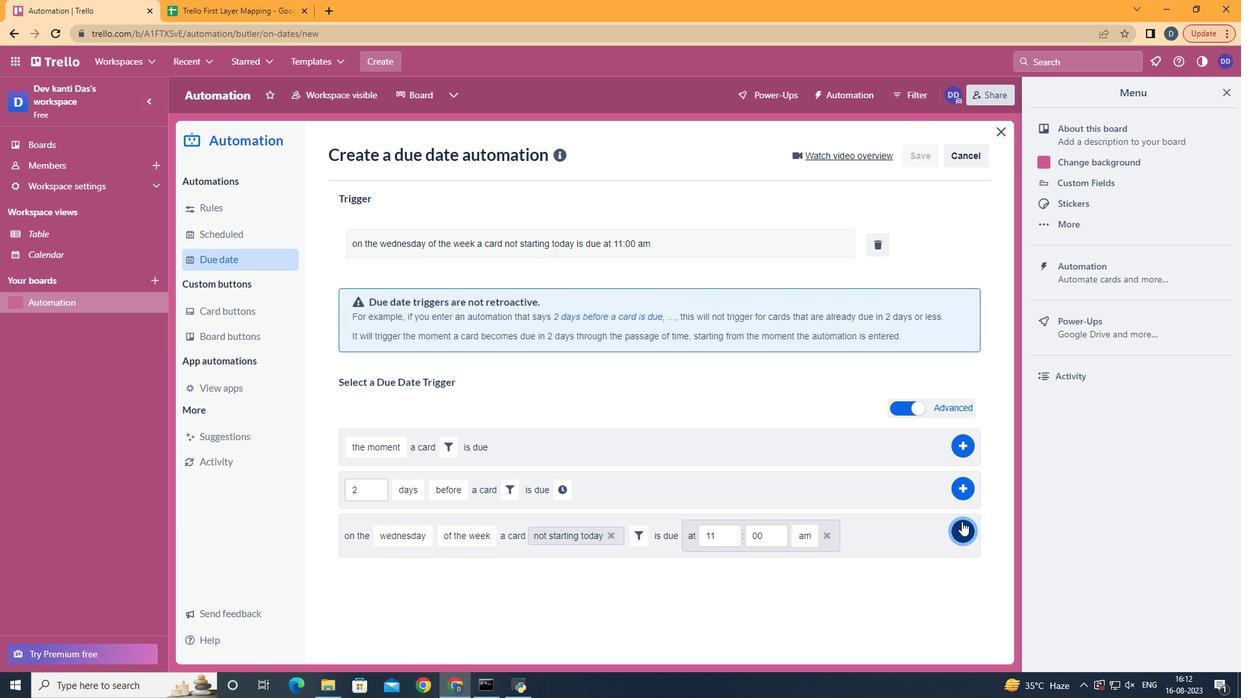 
Action: Mouse moved to (962, 521)
Screenshot: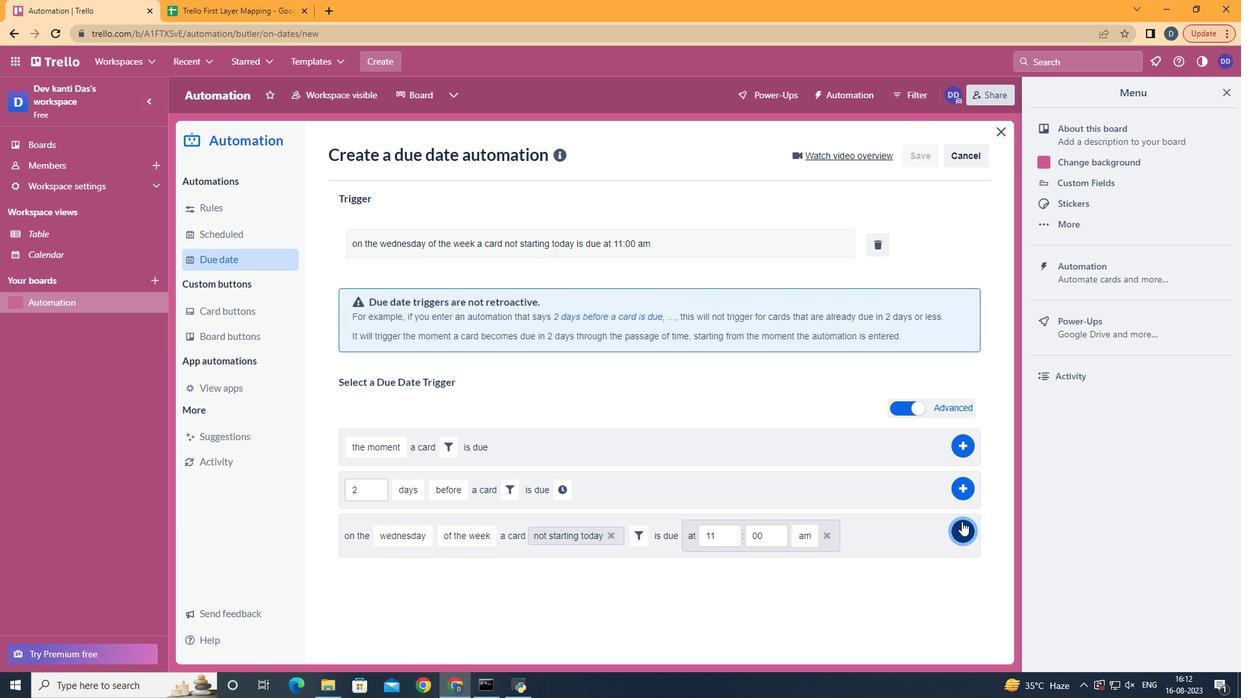 
